 Task: In the  document Emma.docx Write the word in the shape with center alignment '<3'Change Page orientation to  'Landscape' Insert emoji in the beginning of quote: Thumbs Up
Action: Mouse moved to (439, 249)
Screenshot: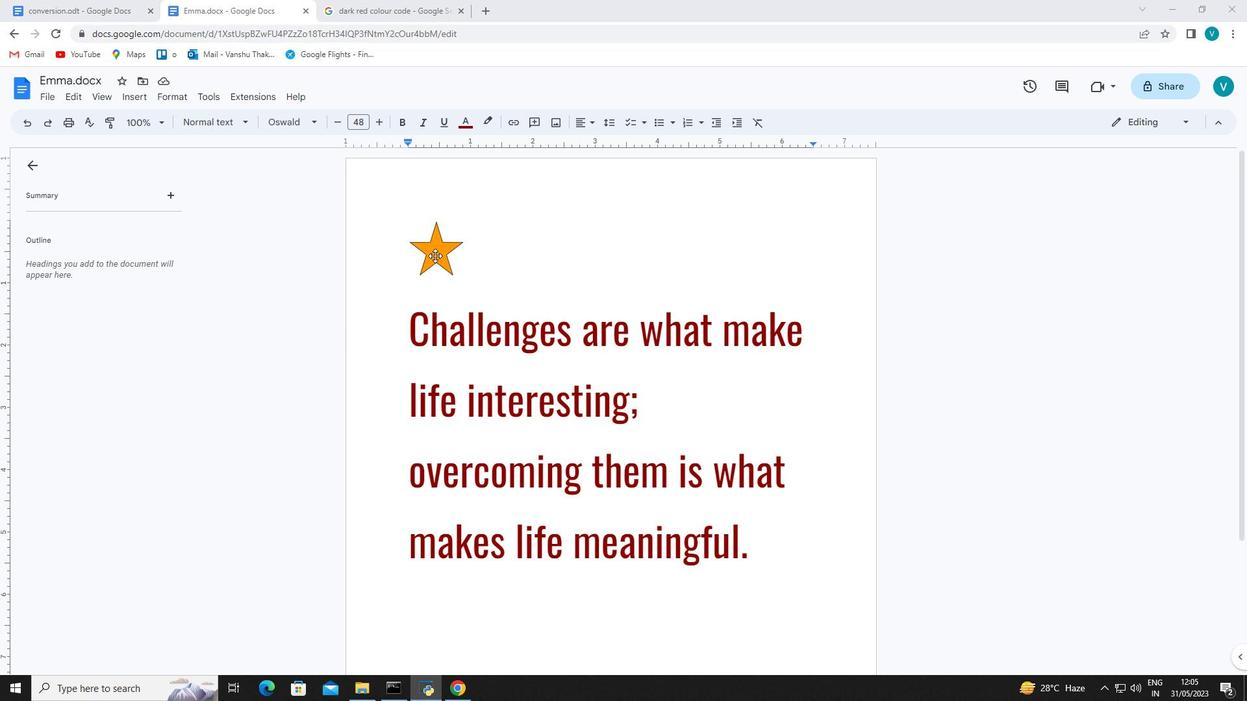
Action: Mouse pressed left at (439, 249)
Screenshot: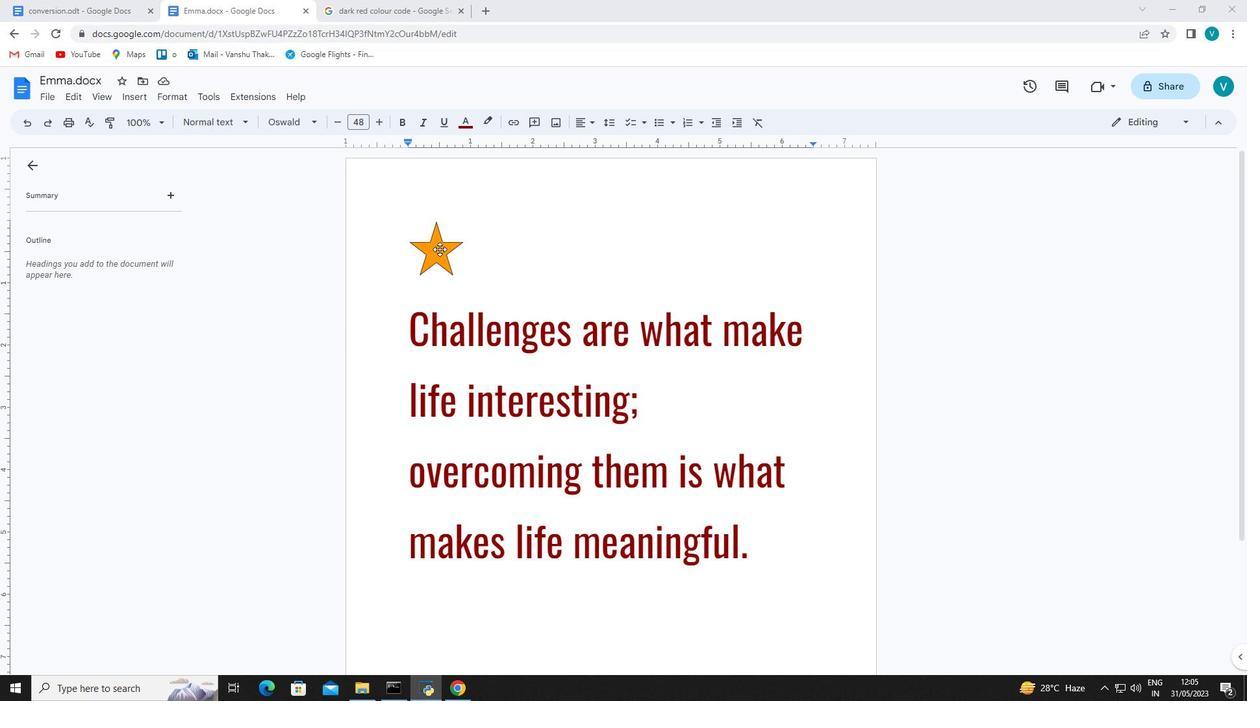 
Action: Mouse moved to (538, 120)
Screenshot: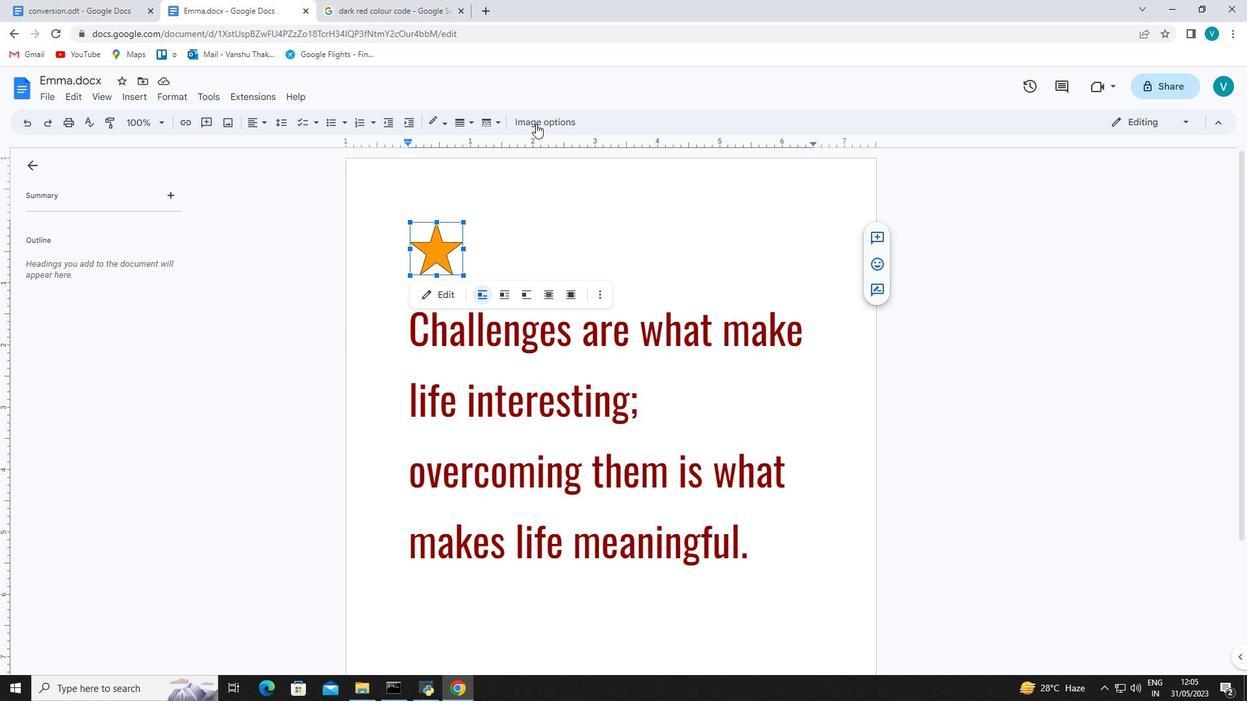 
Action: Mouse pressed left at (538, 120)
Screenshot: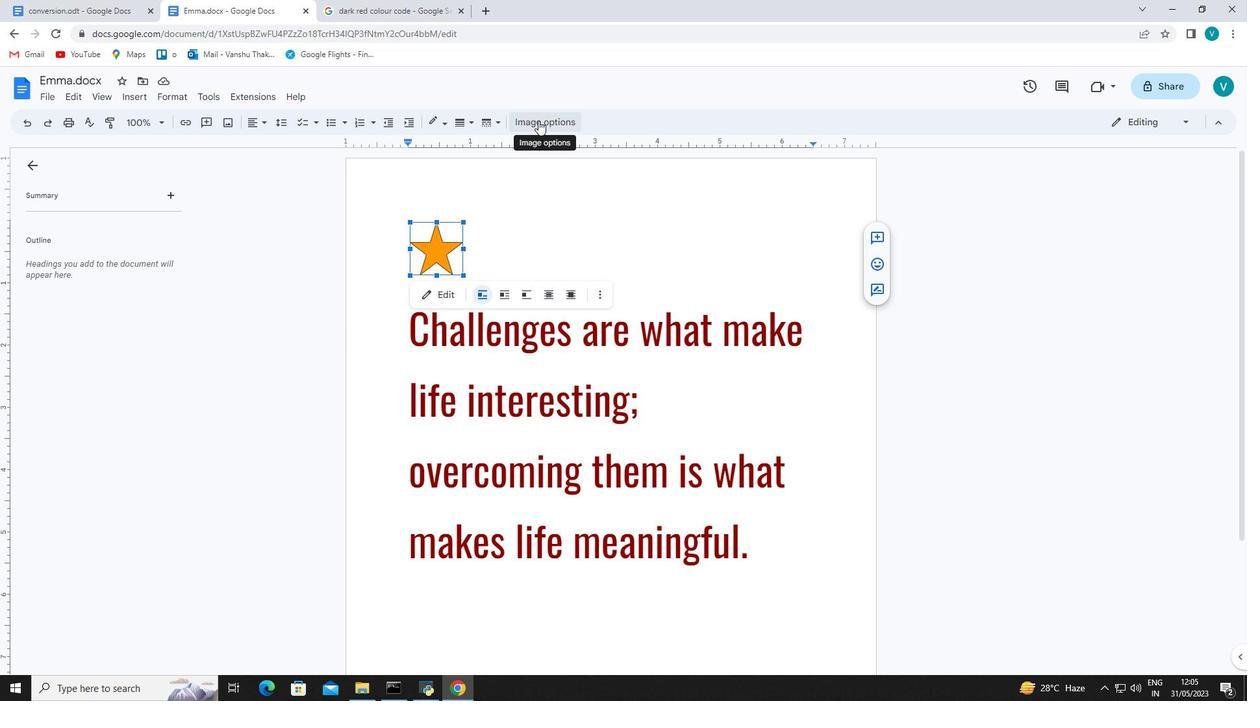 
Action: Mouse moved to (342, 293)
Screenshot: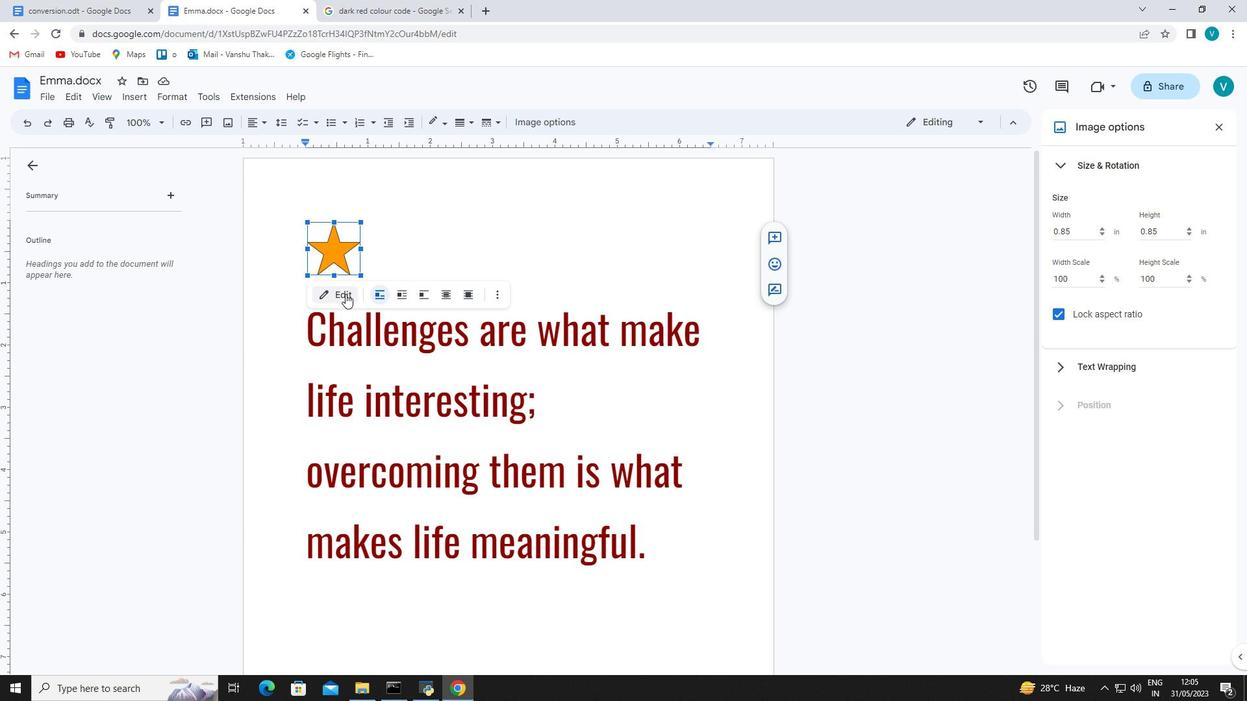 
Action: Mouse pressed left at (342, 293)
Screenshot: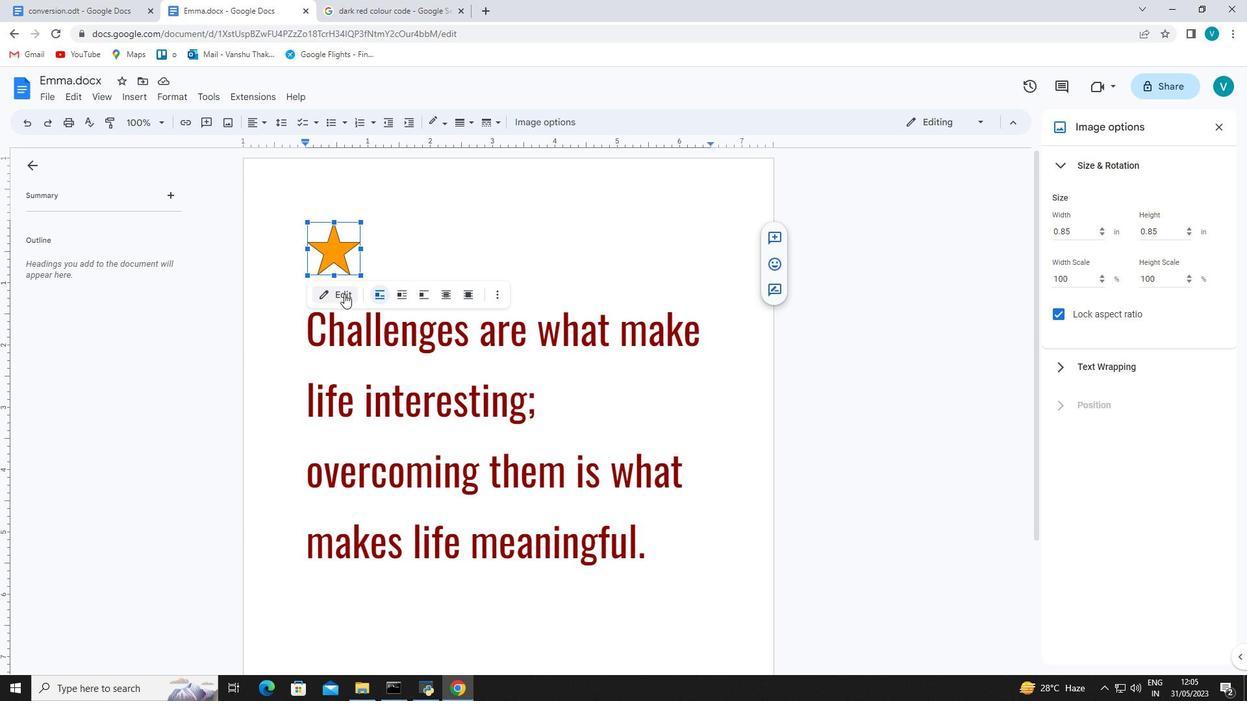 
Action: Mouse moved to (530, 151)
Screenshot: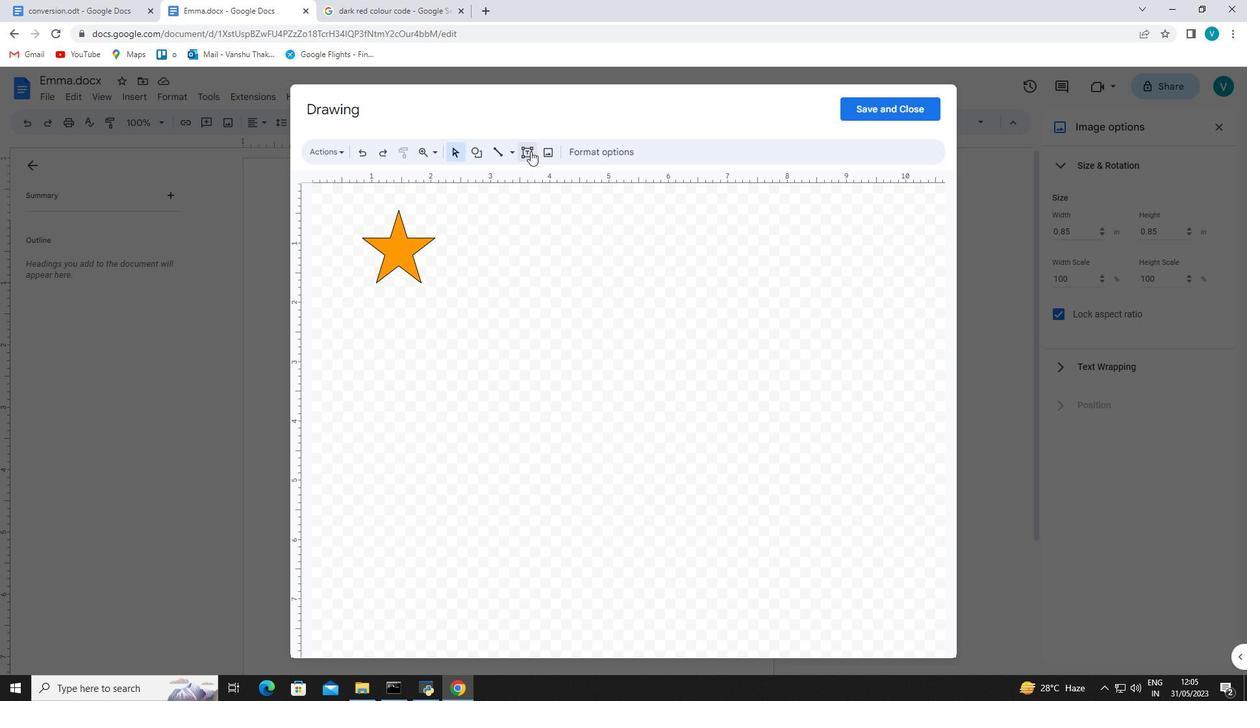 
Action: Mouse pressed left at (530, 151)
Screenshot: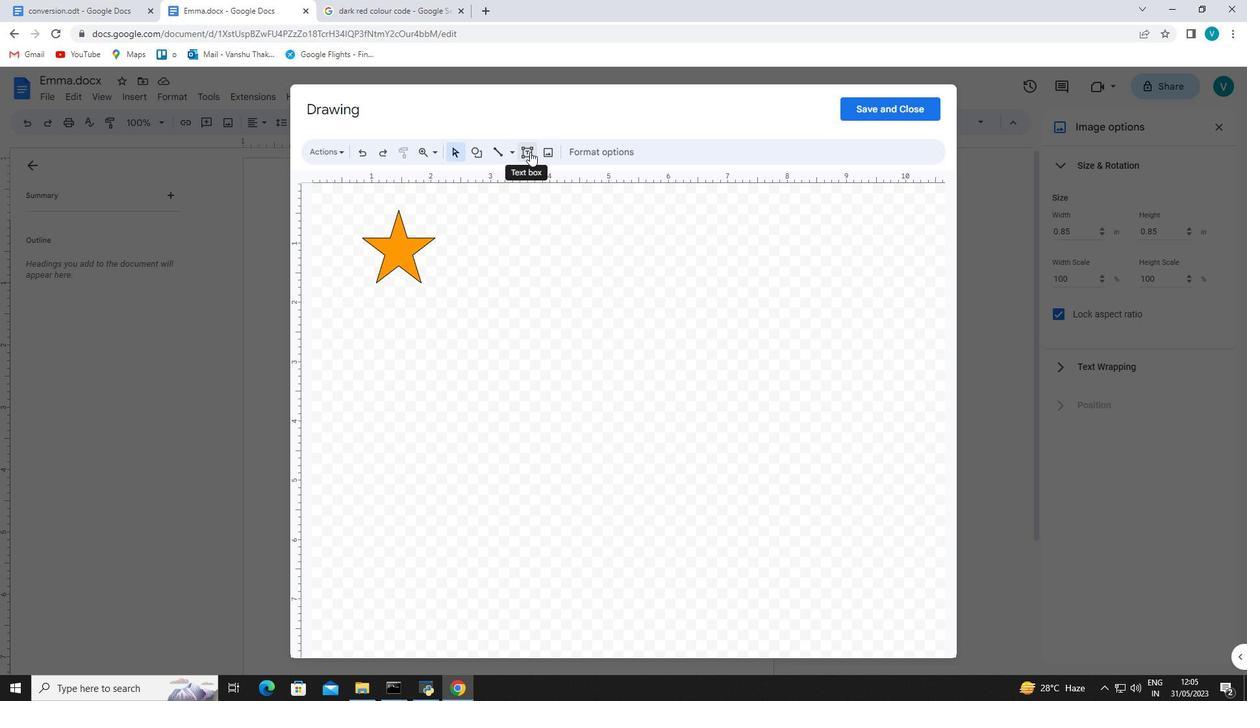 
Action: Mouse moved to (387, 246)
Screenshot: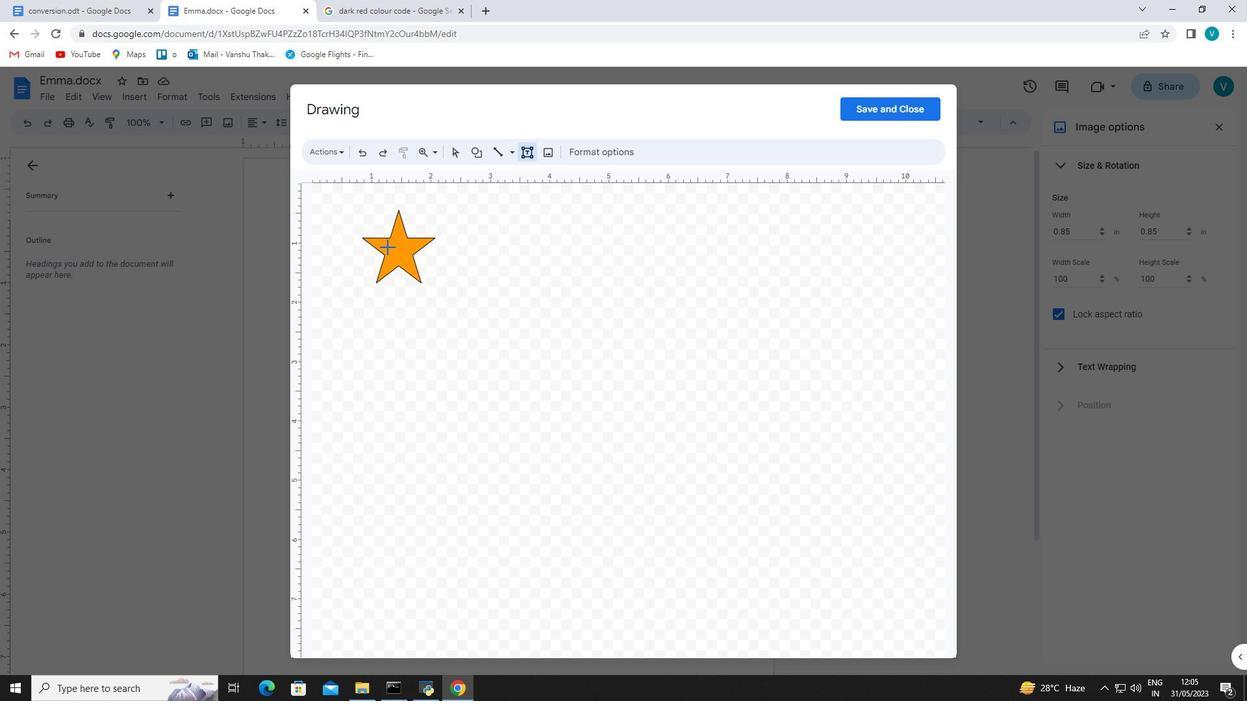
Action: Mouse pressed left at (387, 246)
Screenshot: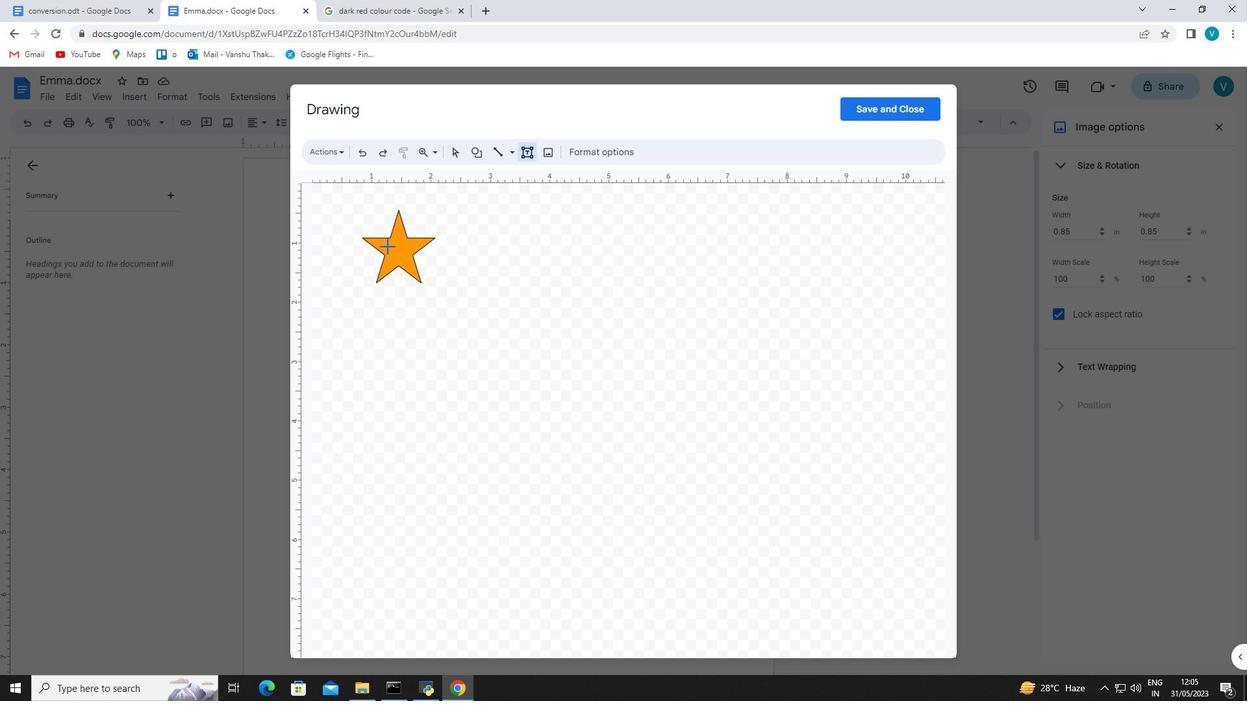 
Action: Mouse moved to (398, 254)
Screenshot: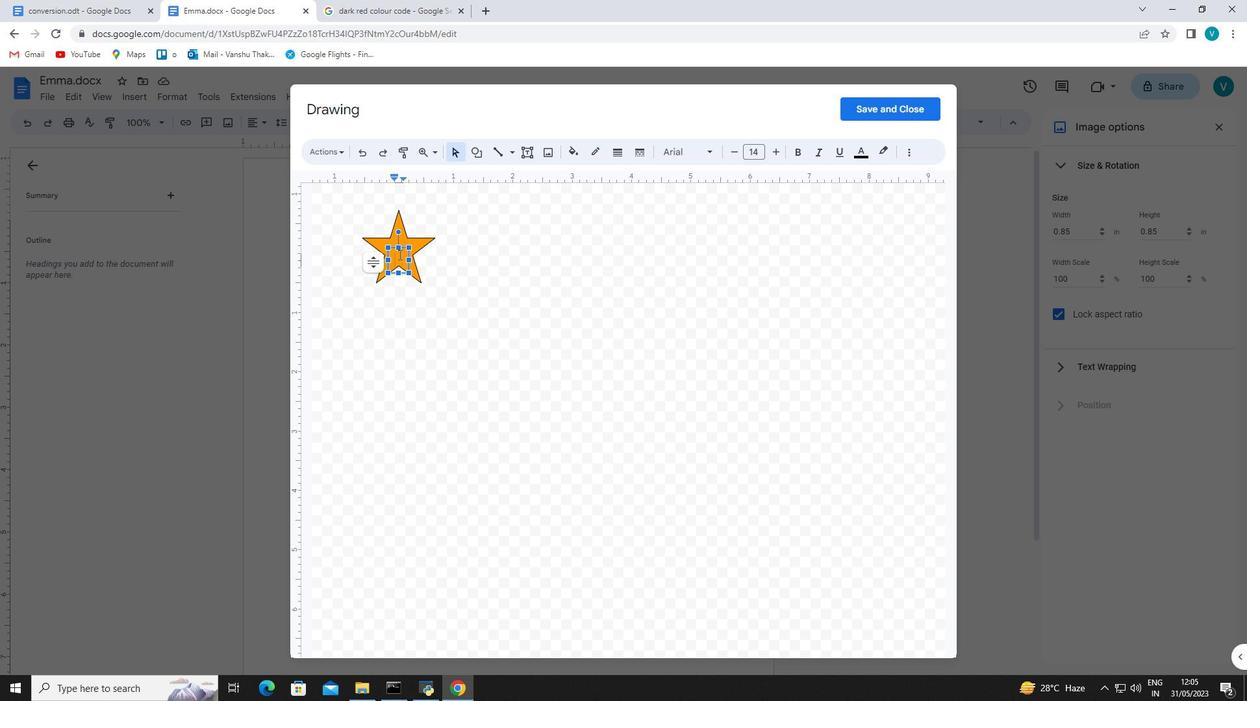 
Action: Key pressed ,<Key.backspace><Key.shift><3<Key.backspace>3
Screenshot: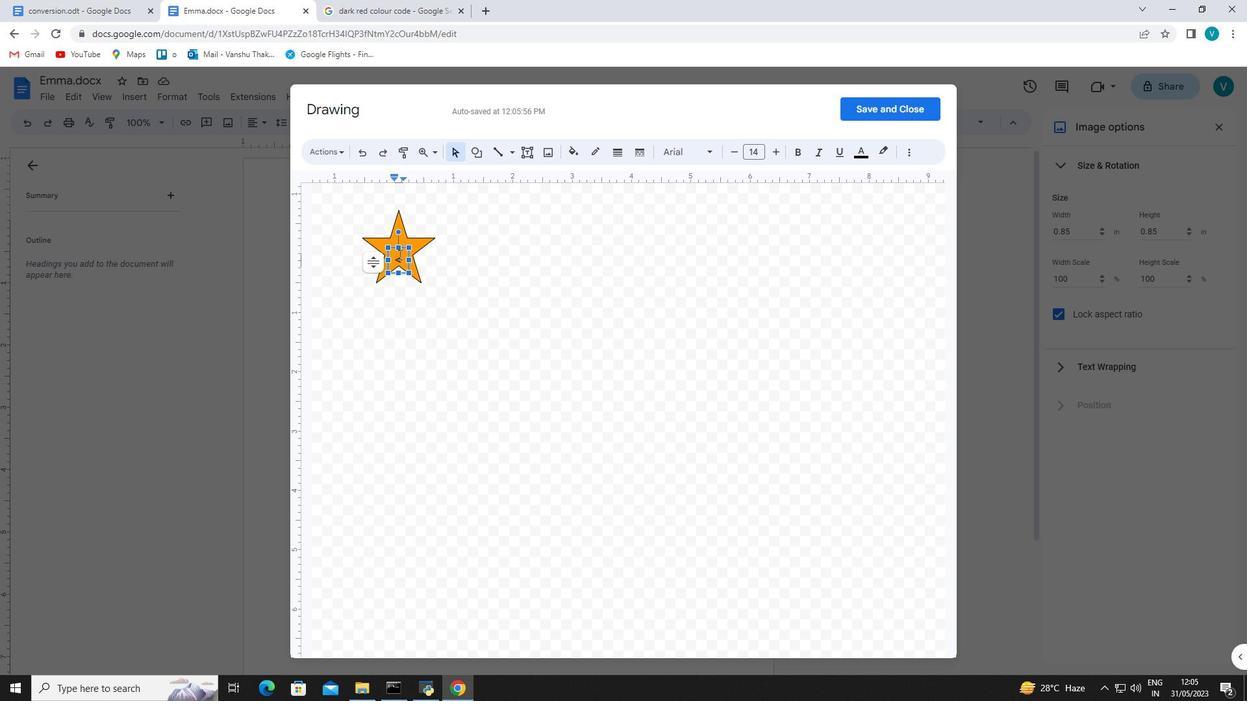 
Action: Mouse moved to (398, 288)
Screenshot: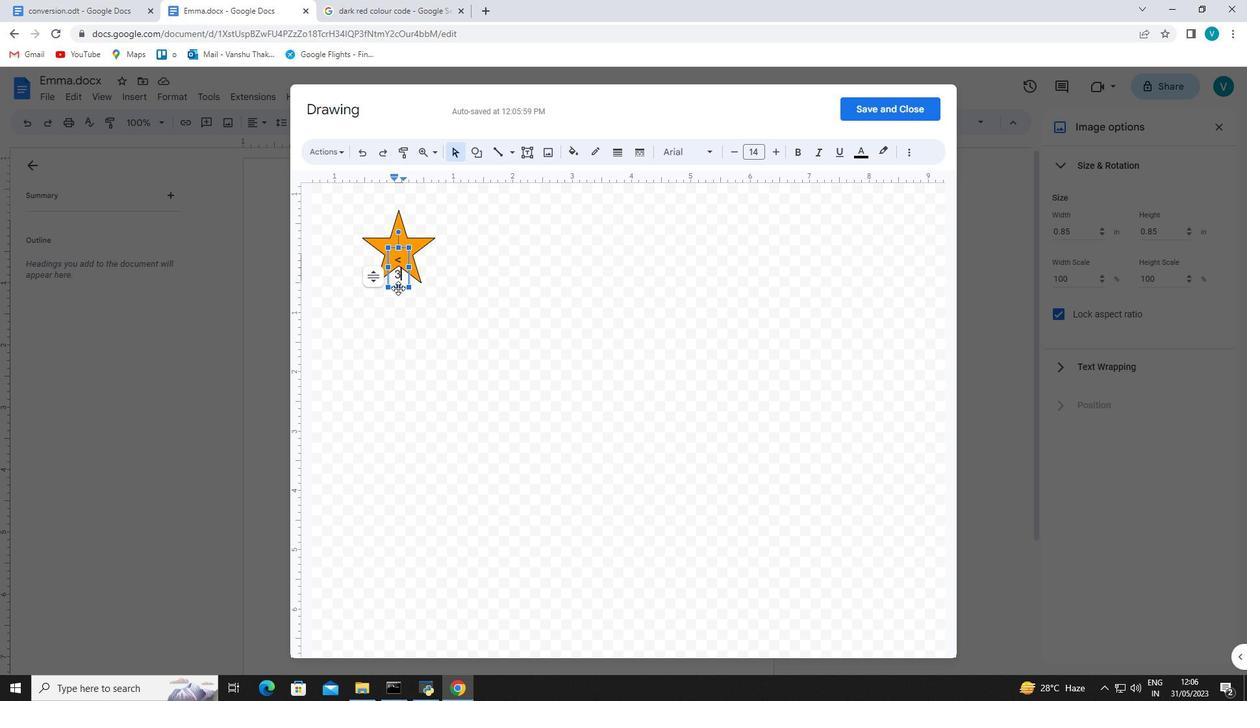 
Action: Mouse pressed left at (398, 288)
Screenshot: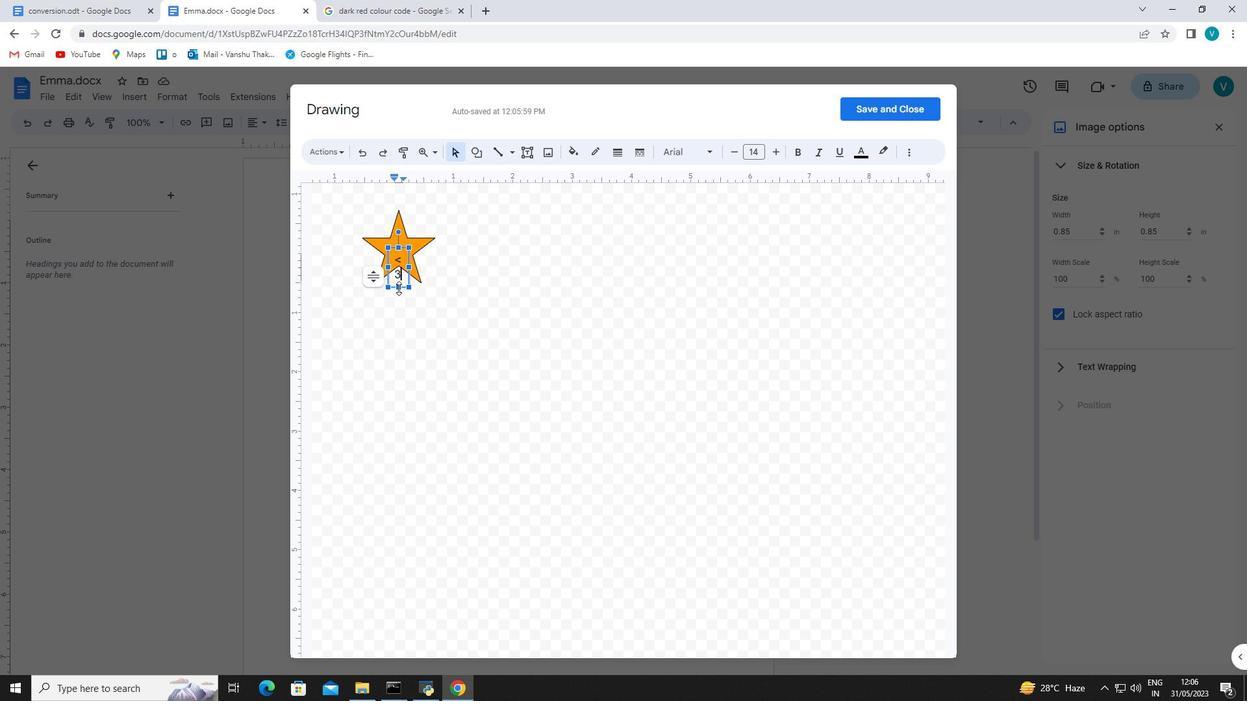 
Action: Mouse moved to (396, 287)
Screenshot: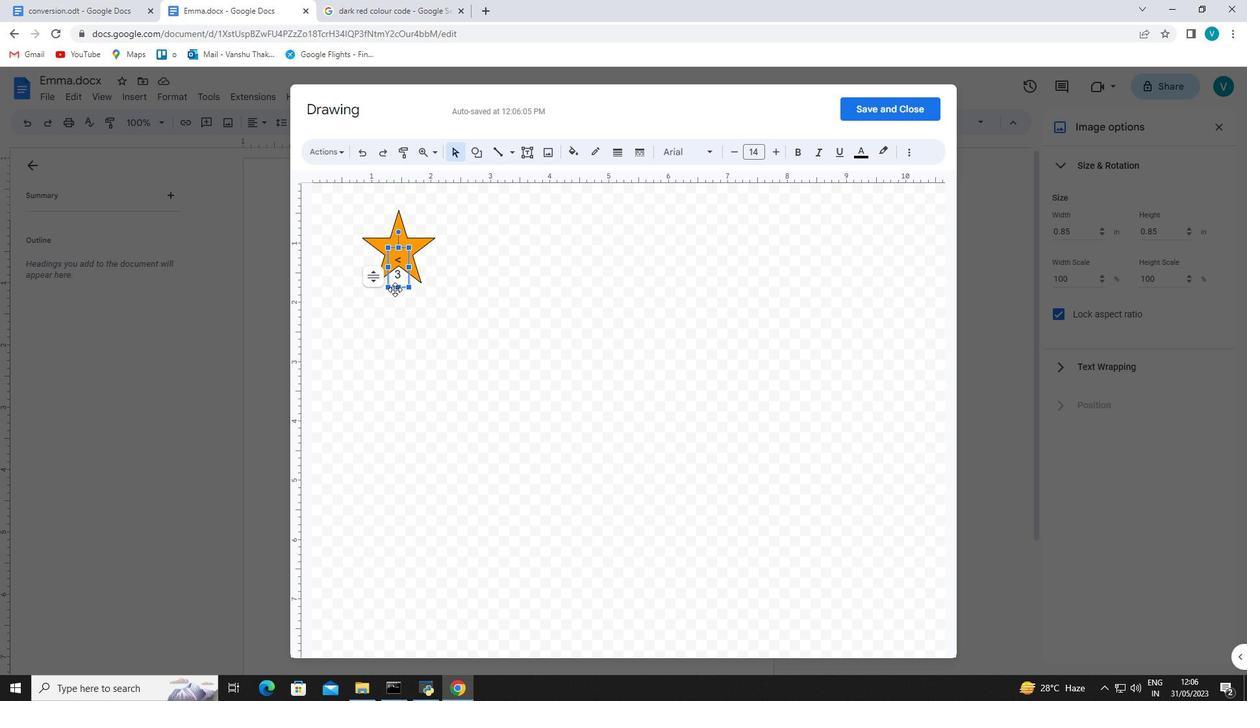 
Action: Mouse pressed left at (396, 287)
Screenshot: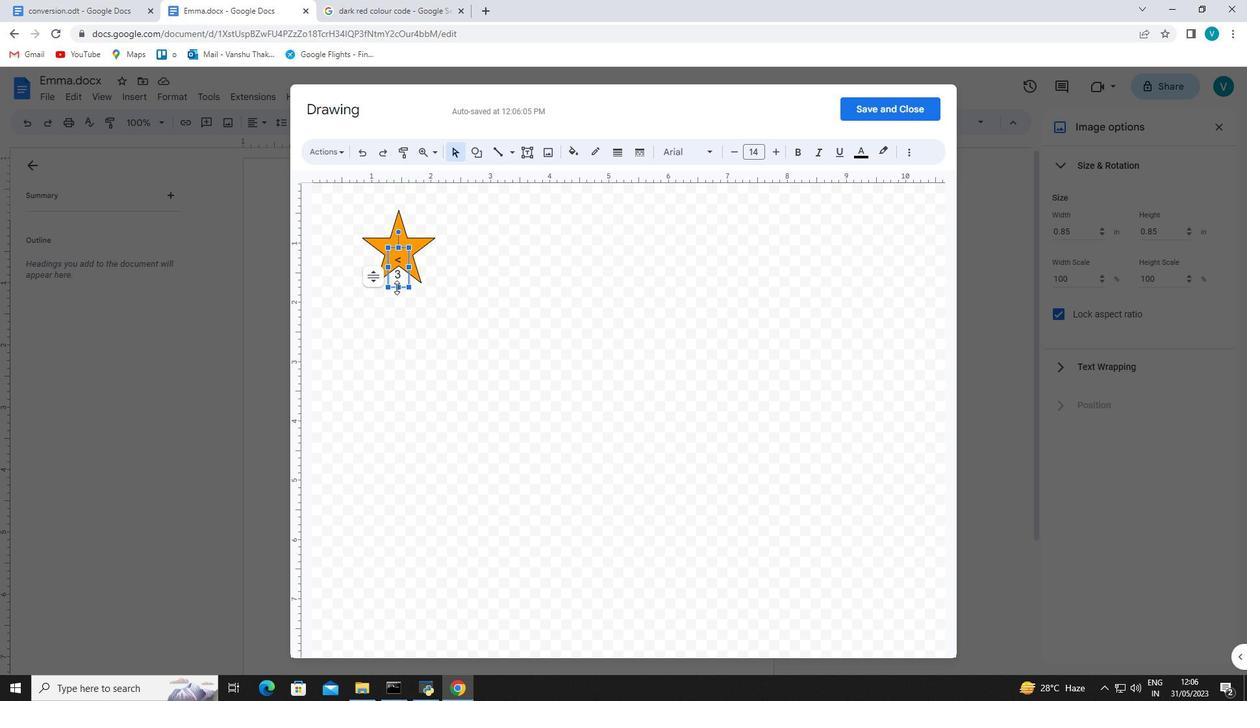 
Action: Mouse moved to (407, 287)
Screenshot: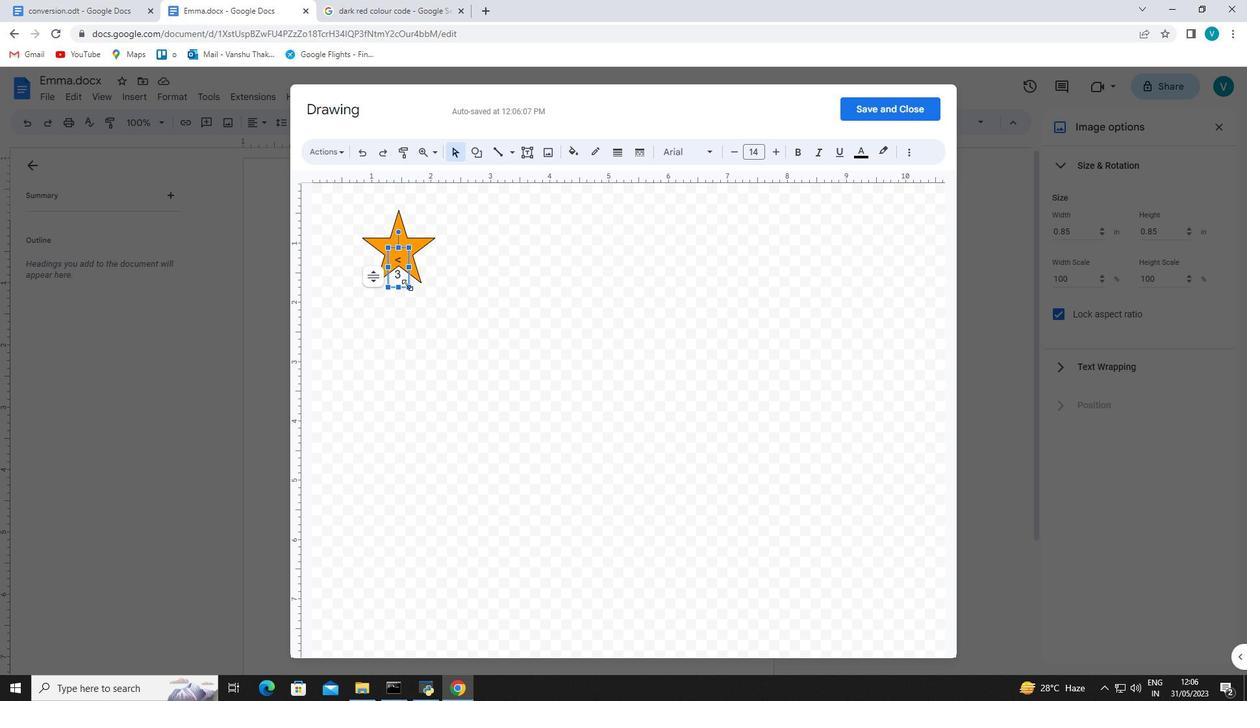 
Action: Mouse pressed left at (407, 287)
Screenshot: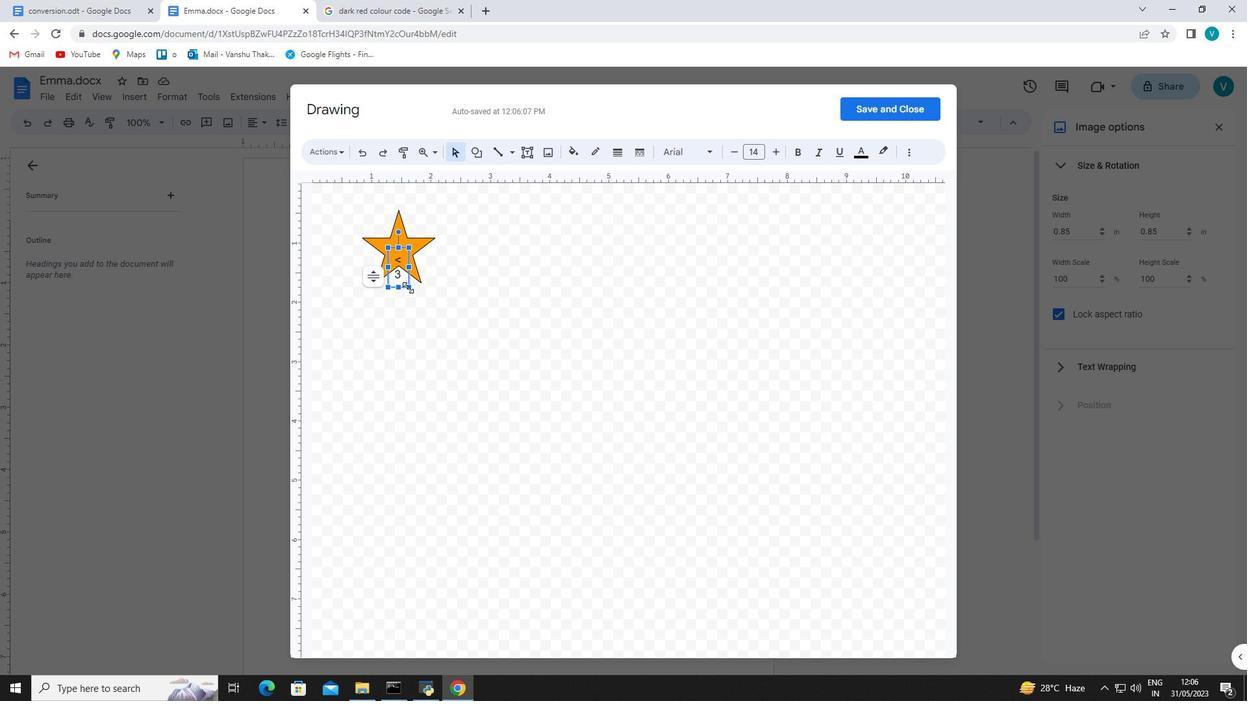
Action: Mouse moved to (394, 273)
Screenshot: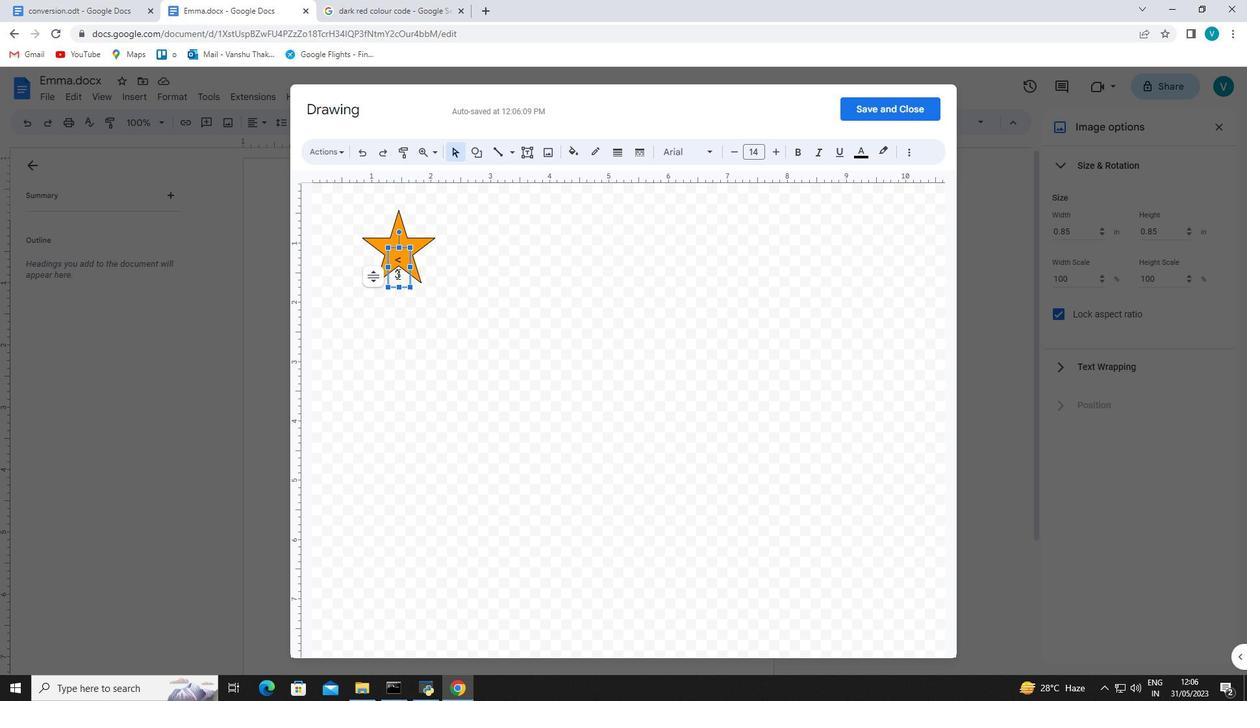 
Action: Mouse pressed left at (394, 273)
Screenshot: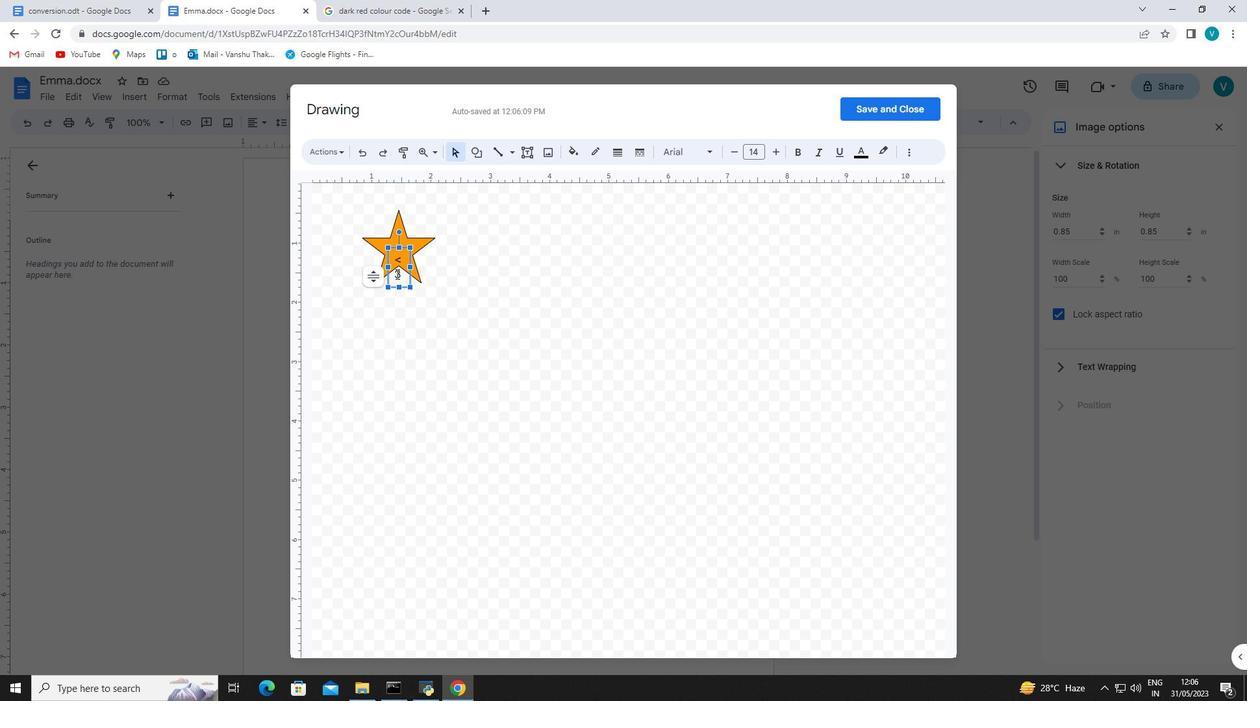 
Action: Mouse moved to (409, 266)
Screenshot: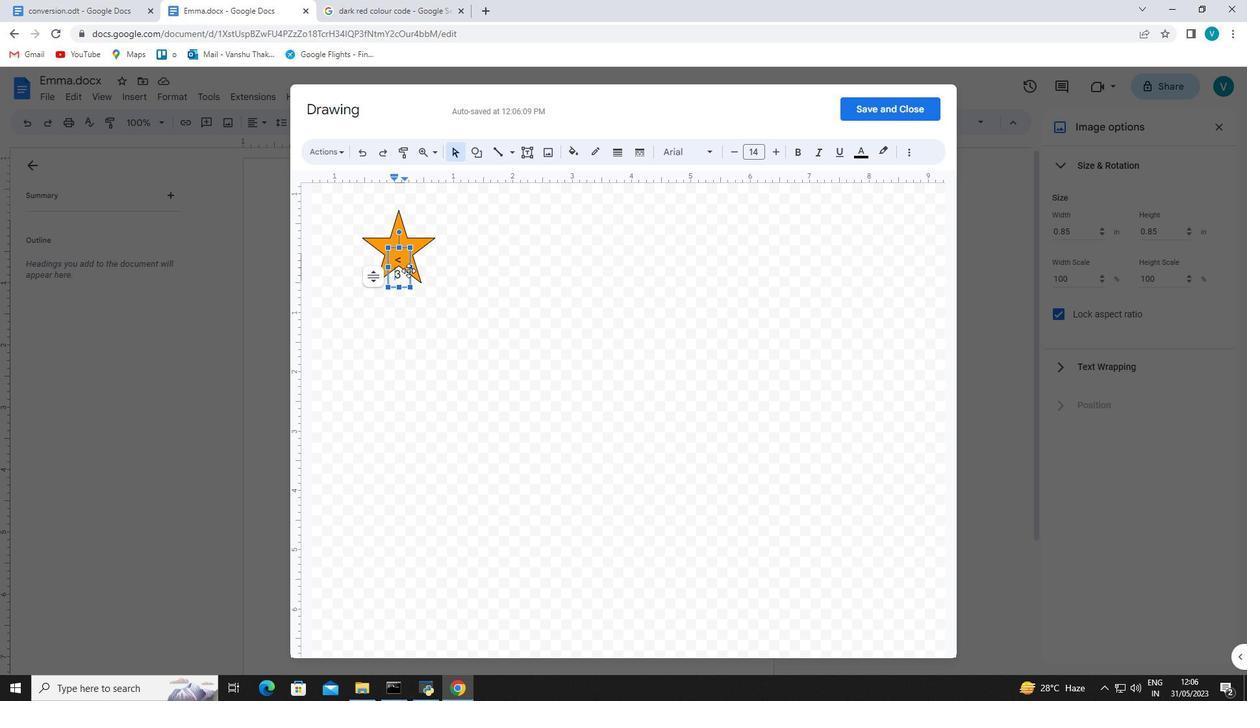 
Action: Mouse pressed left at (409, 266)
Screenshot: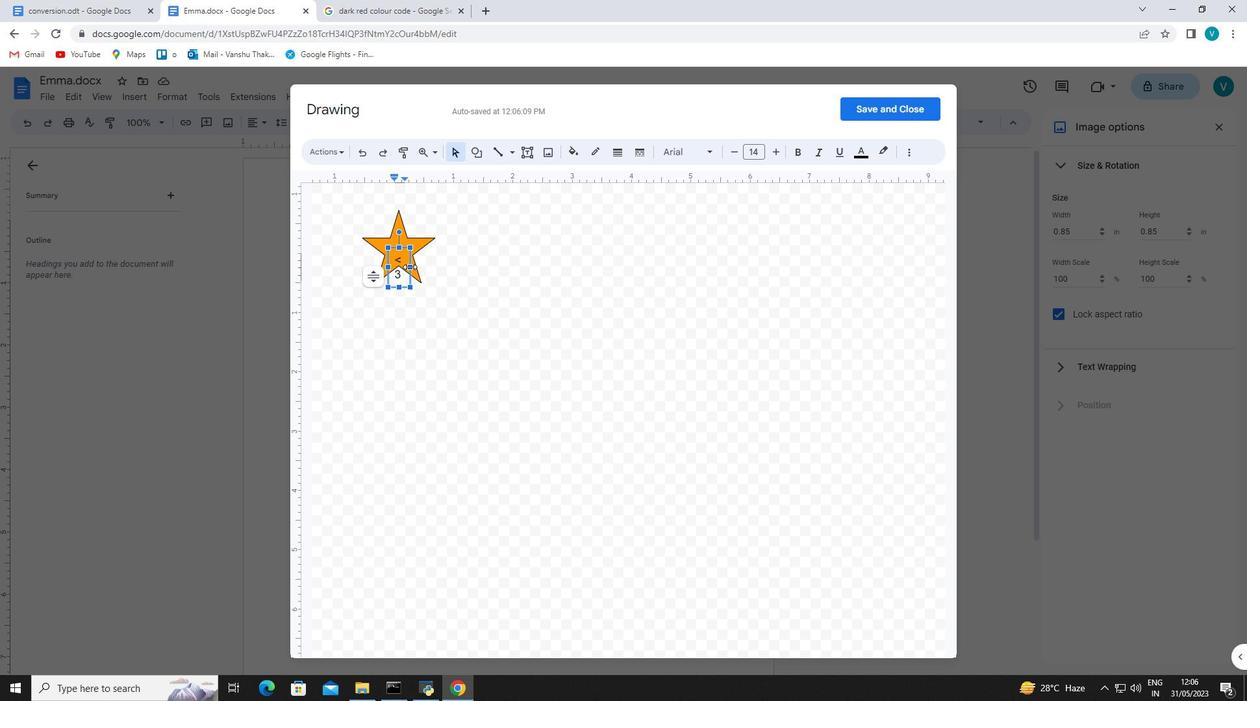 
Action: Mouse moved to (389, 260)
Screenshot: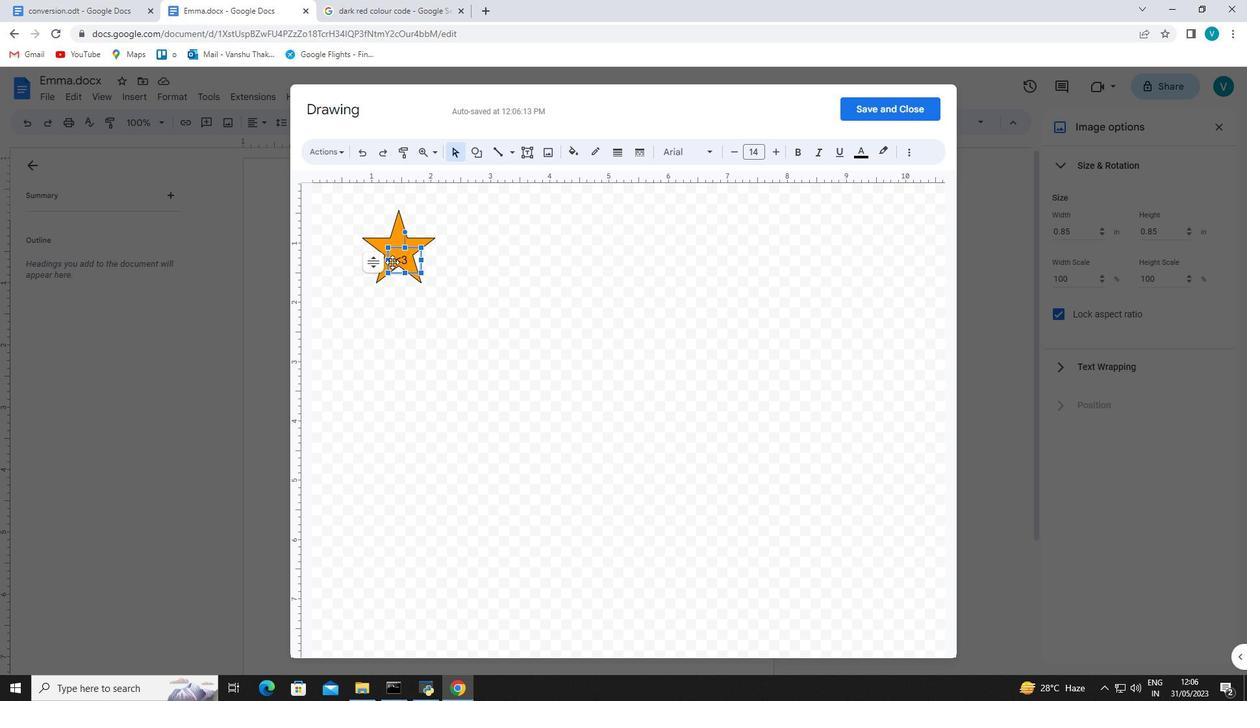 
Action: Mouse pressed left at (389, 260)
Screenshot: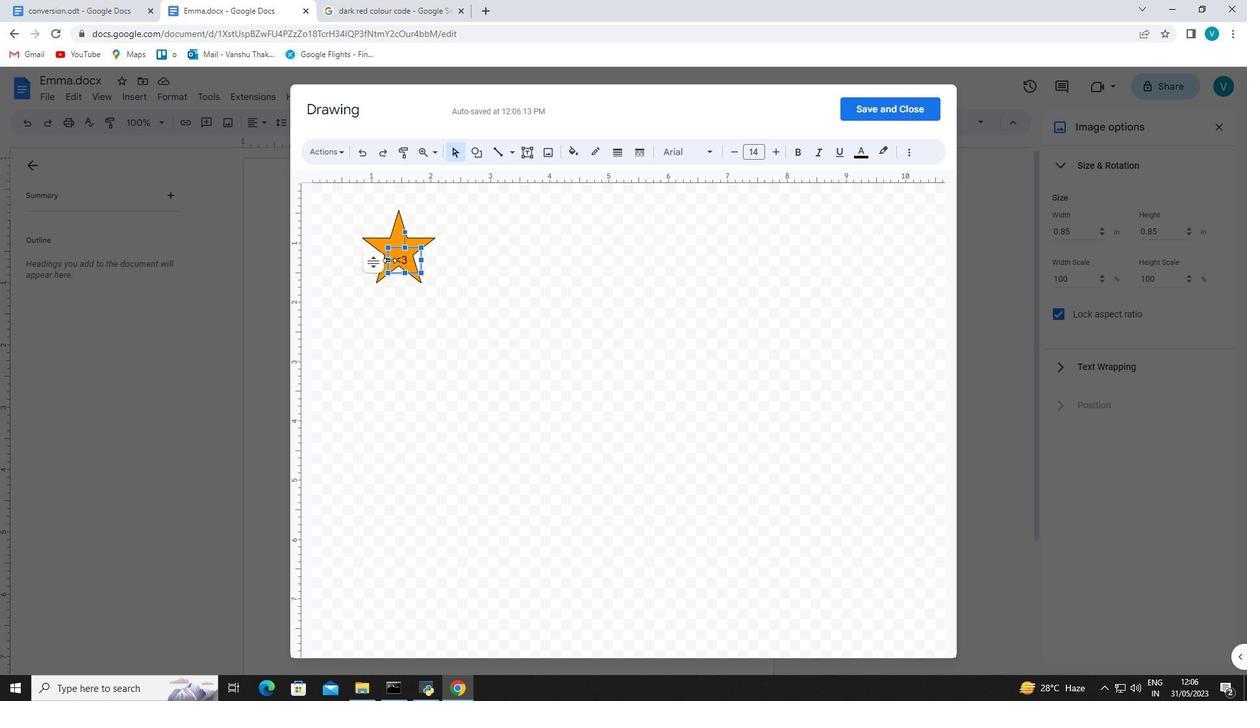 
Action: Mouse moved to (402, 296)
Screenshot: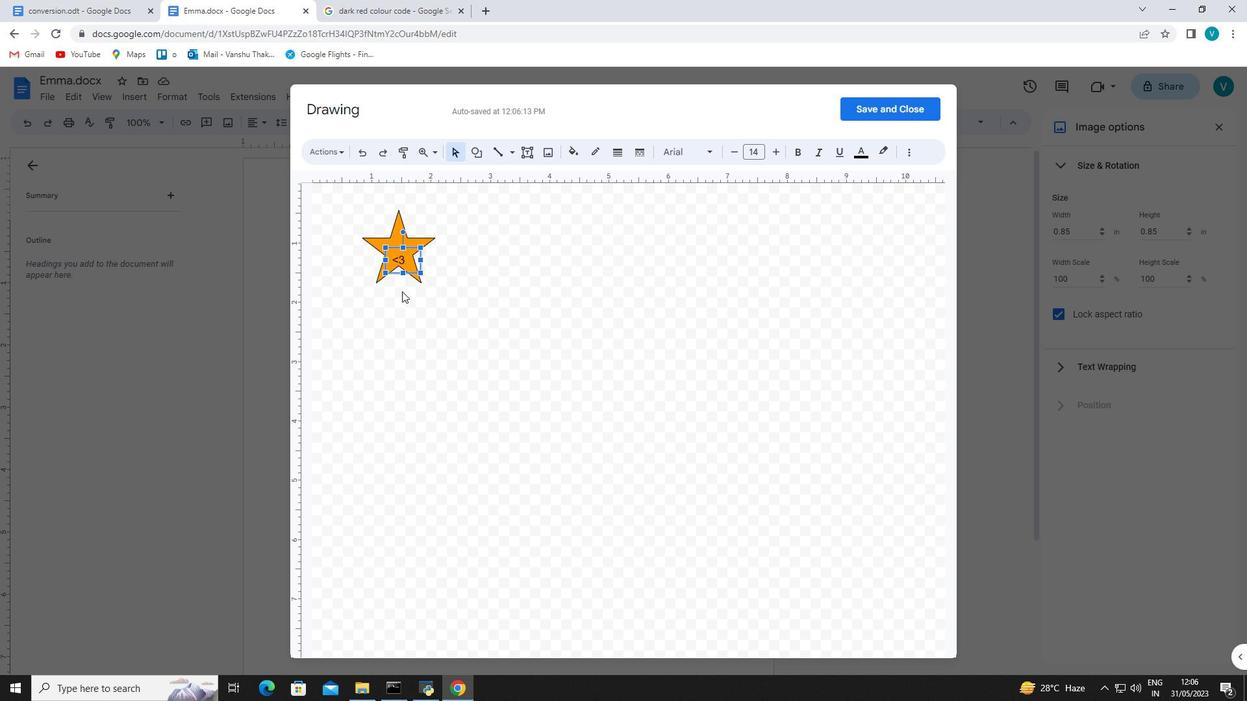 
Action: Mouse pressed left at (402, 296)
Screenshot: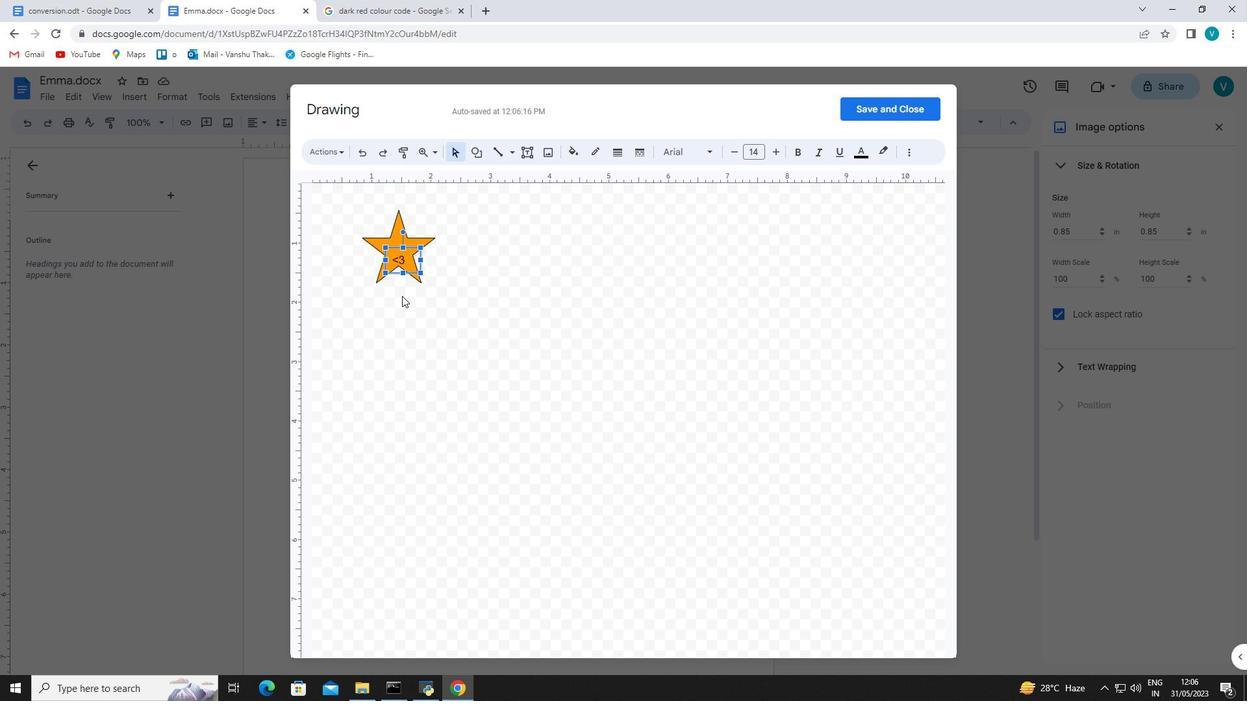 
Action: Mouse moved to (857, 105)
Screenshot: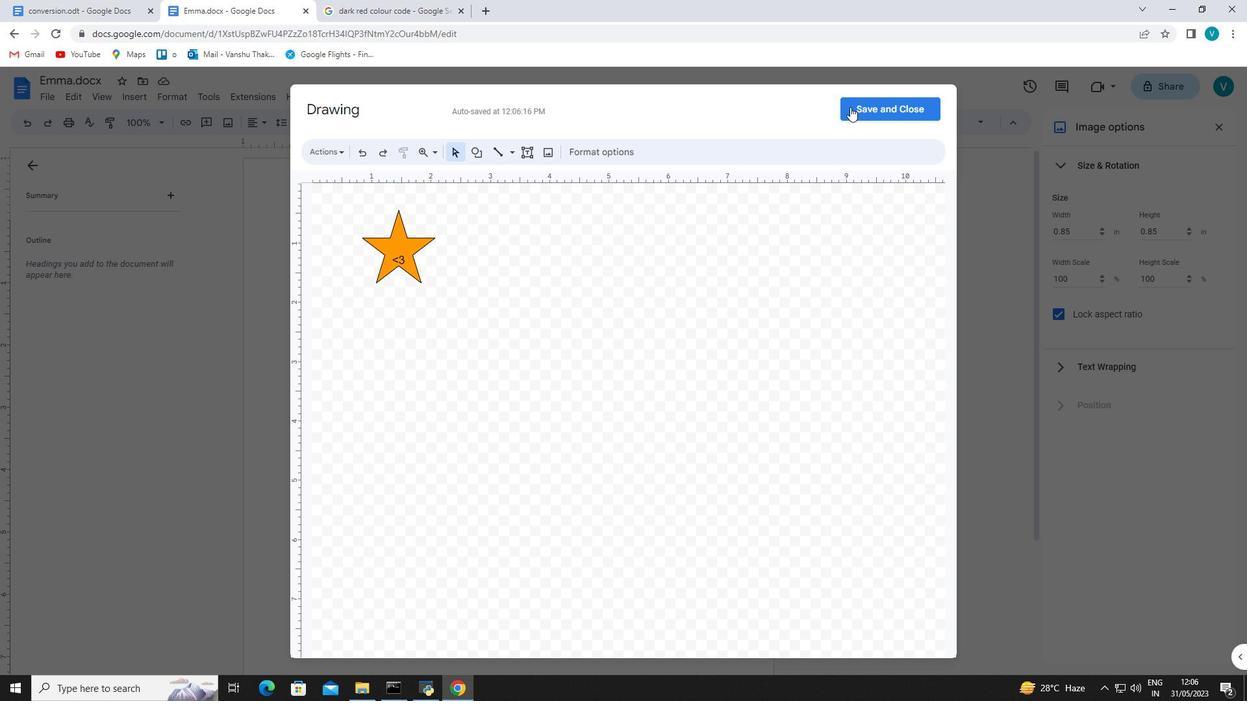 
Action: Mouse pressed left at (857, 105)
Screenshot: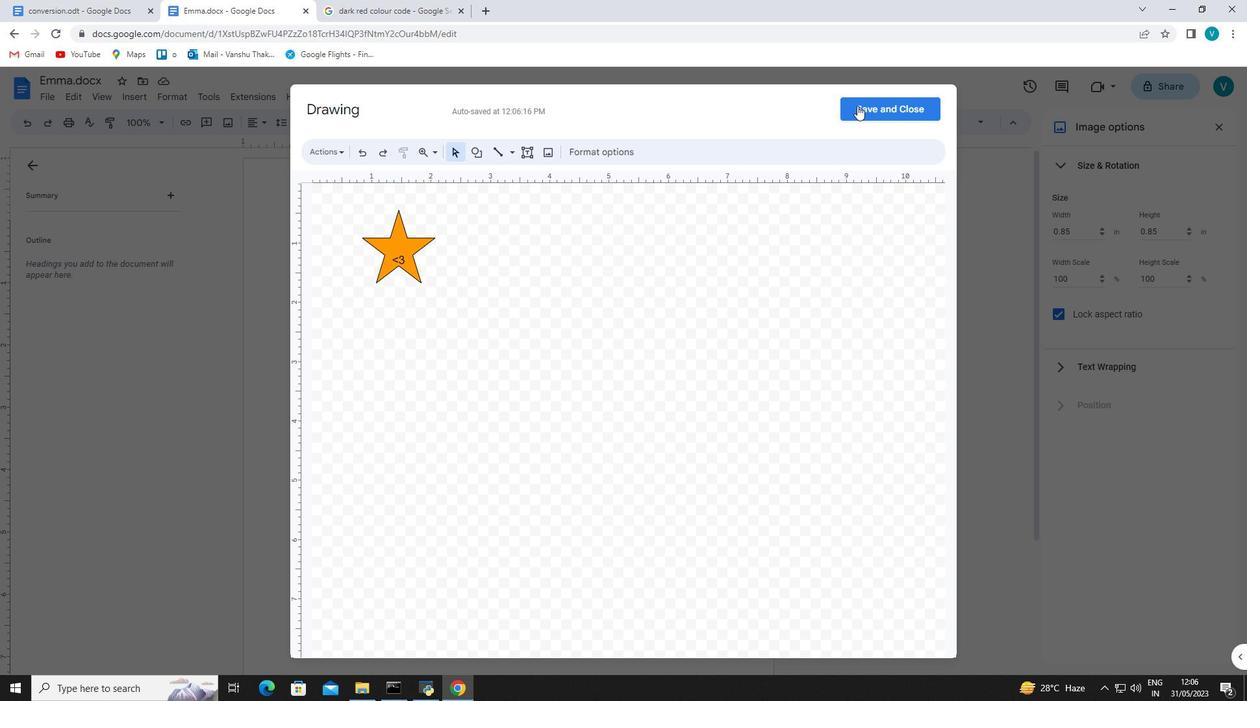 
Action: Mouse moved to (625, 232)
Screenshot: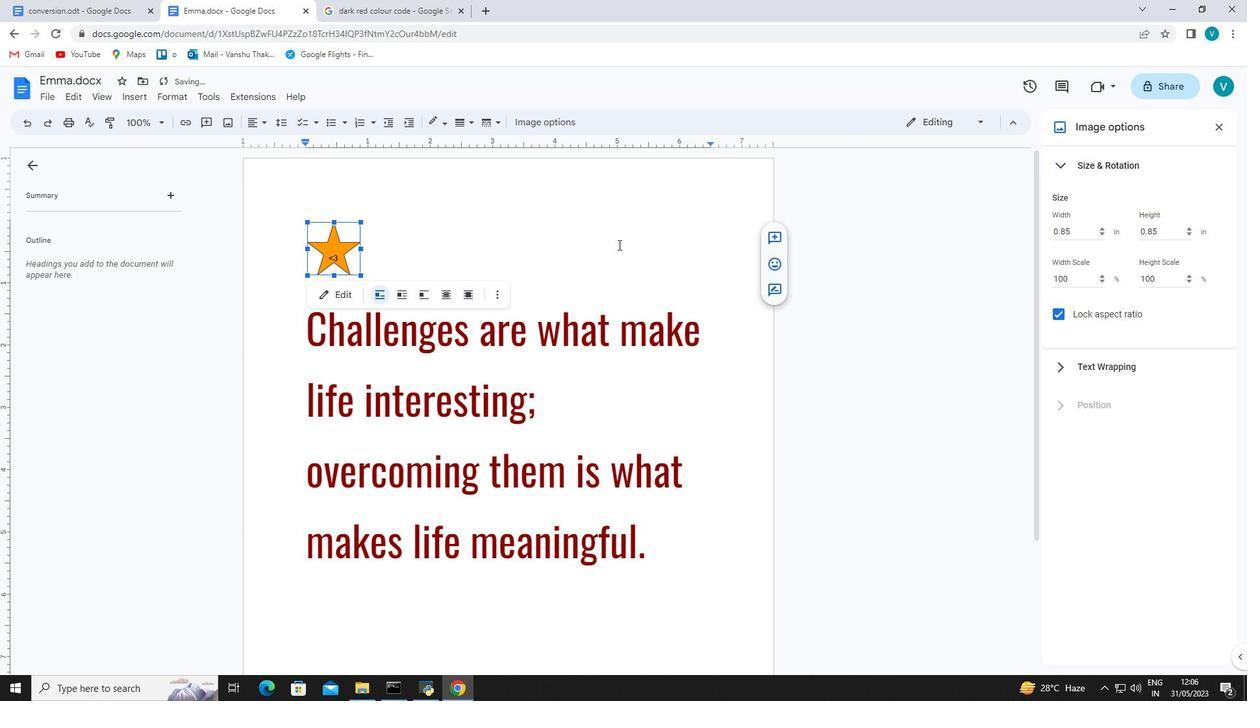 
Action: Mouse pressed left at (625, 232)
Screenshot: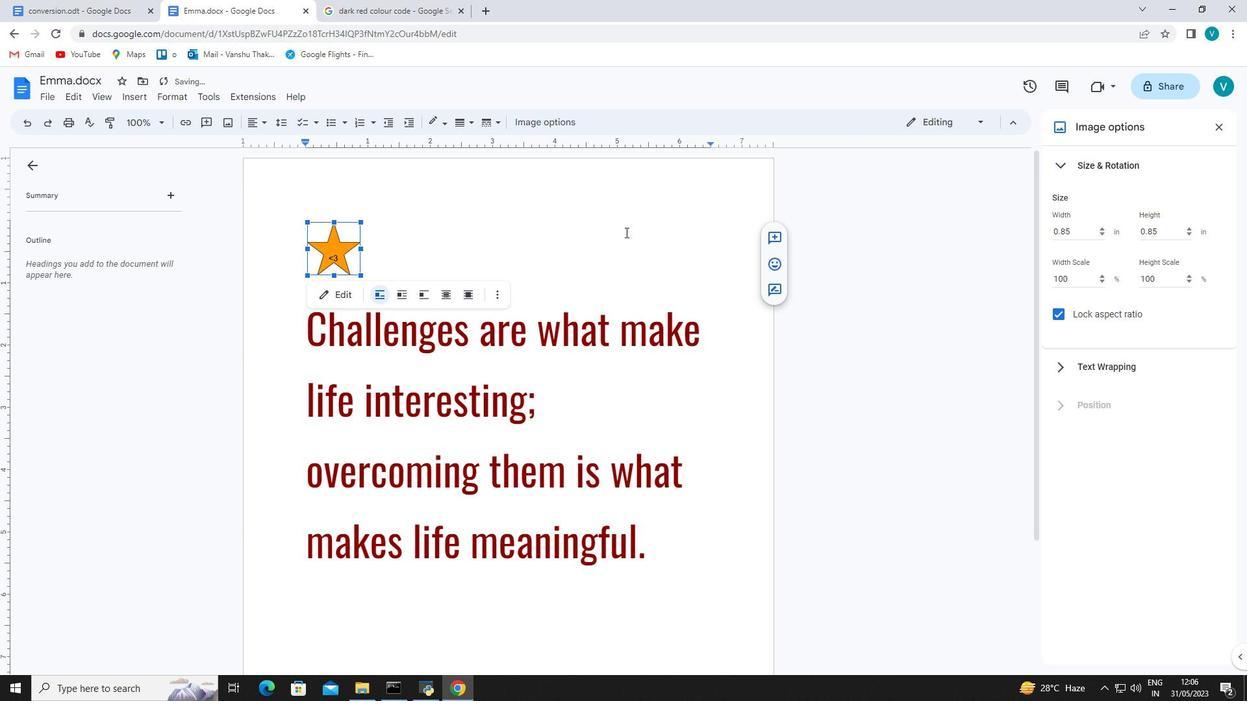
Action: Mouse moved to (55, 98)
Screenshot: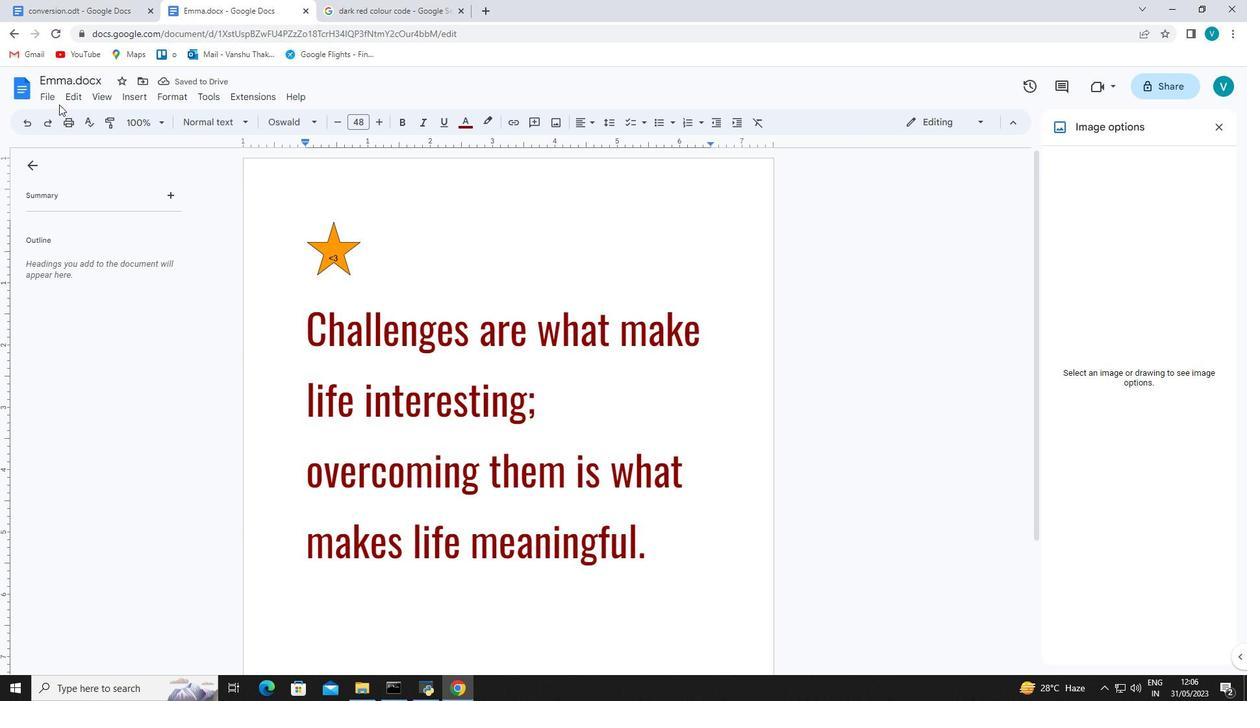 
Action: Mouse pressed left at (55, 98)
Screenshot: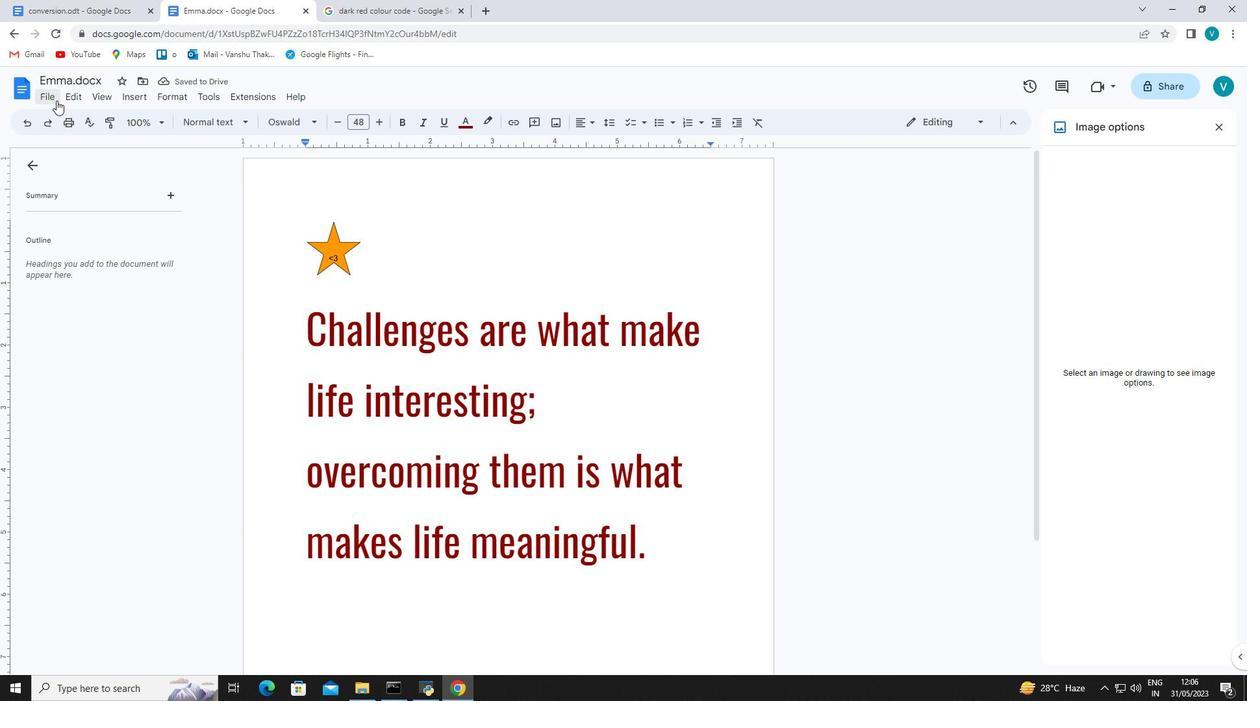 
Action: Mouse moved to (104, 444)
Screenshot: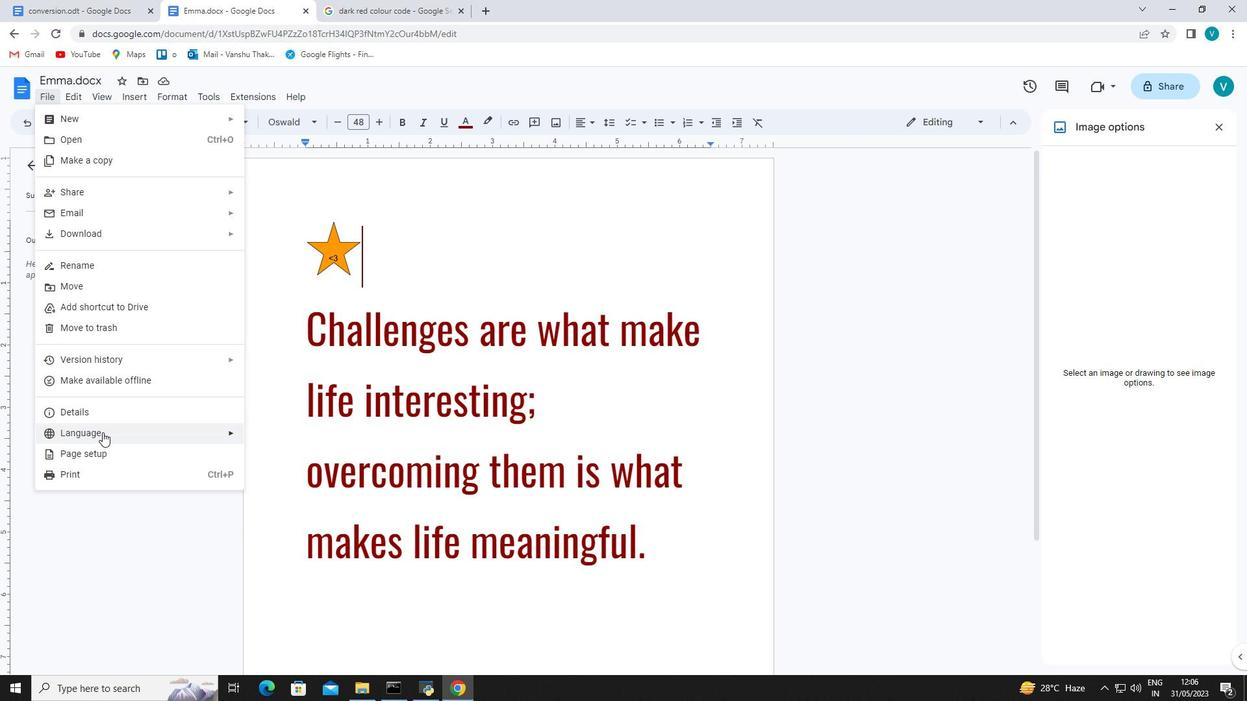 
Action: Mouse pressed left at (104, 444)
Screenshot: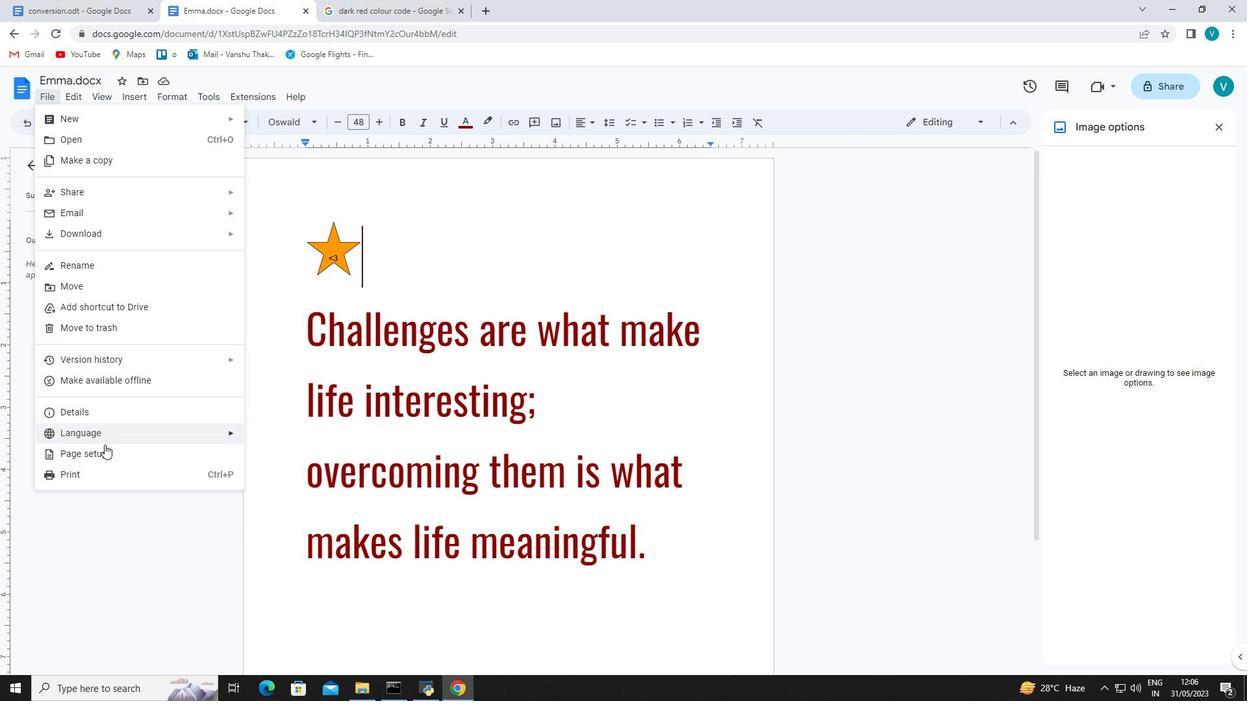 
Action: Mouse moved to (572, 350)
Screenshot: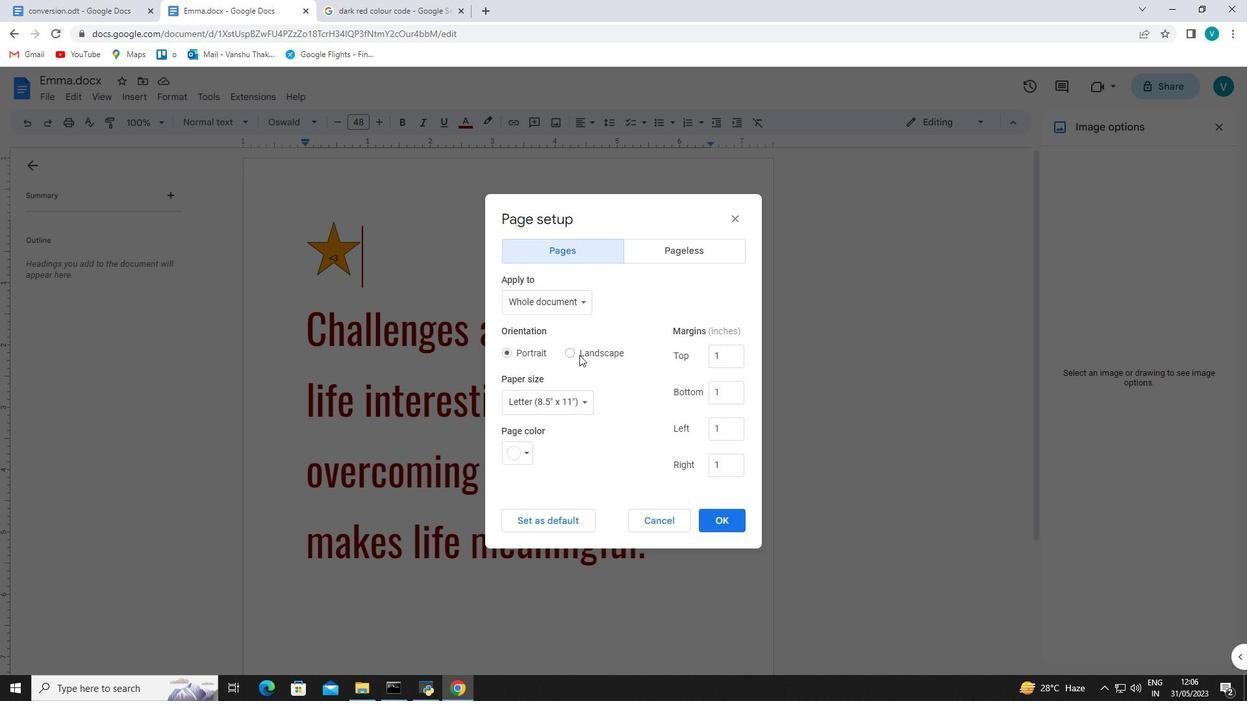 
Action: Mouse pressed left at (572, 350)
Screenshot: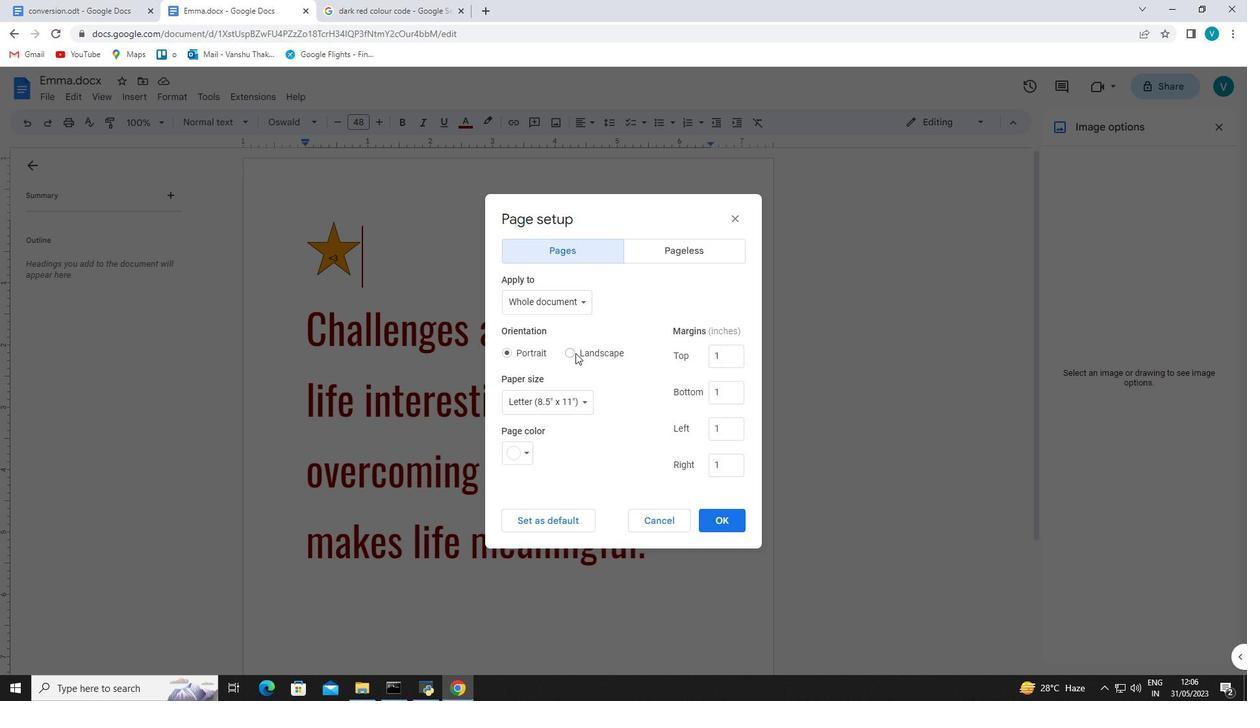 
Action: Mouse moved to (707, 520)
Screenshot: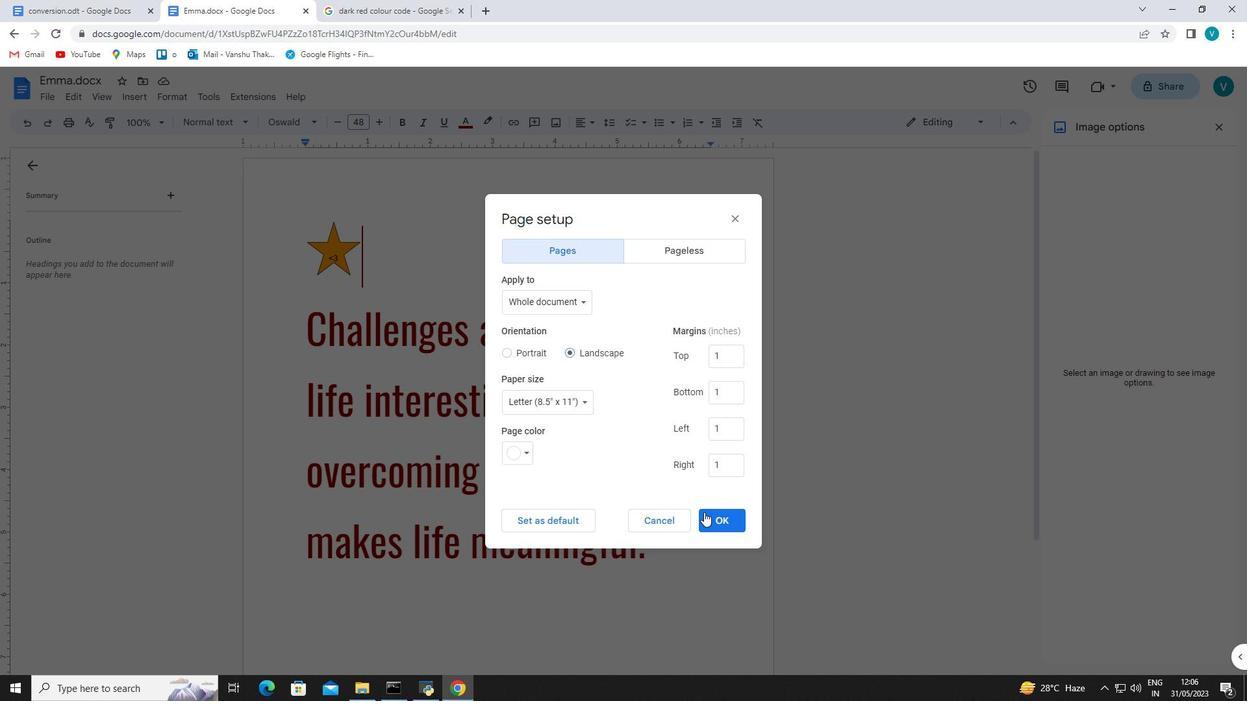 
Action: Mouse pressed left at (707, 520)
Screenshot: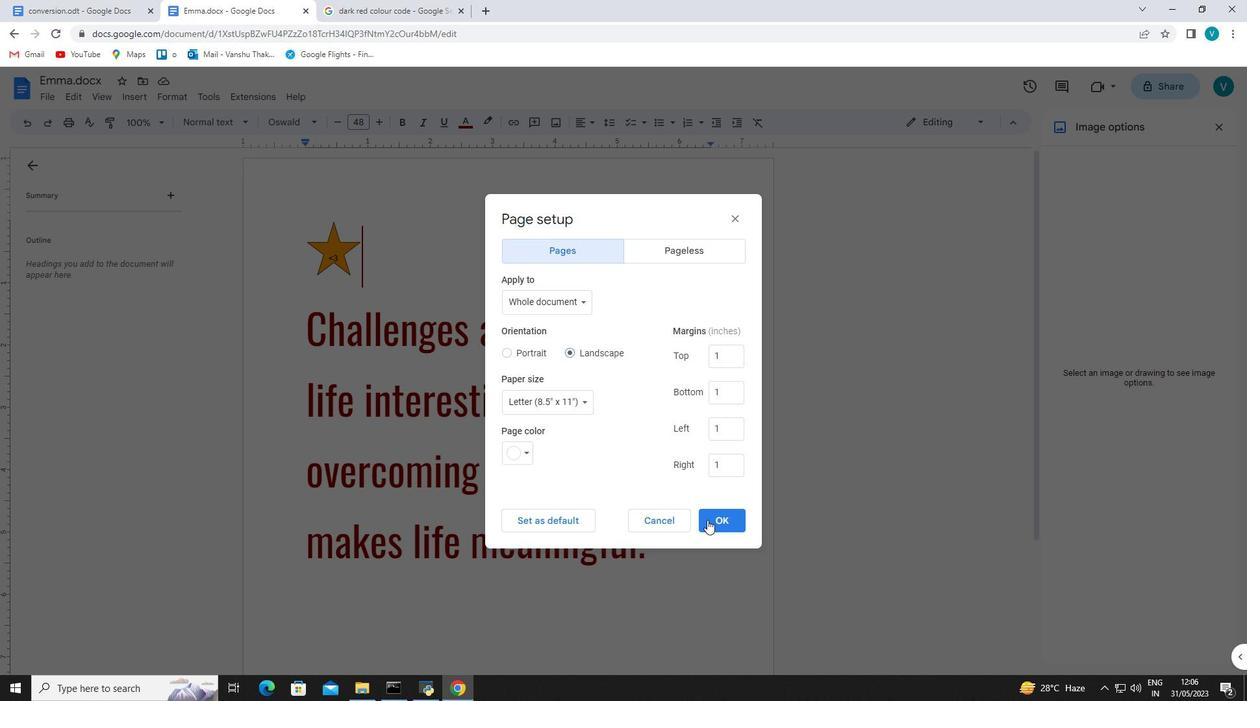
Action: Mouse moved to (303, 302)
Screenshot: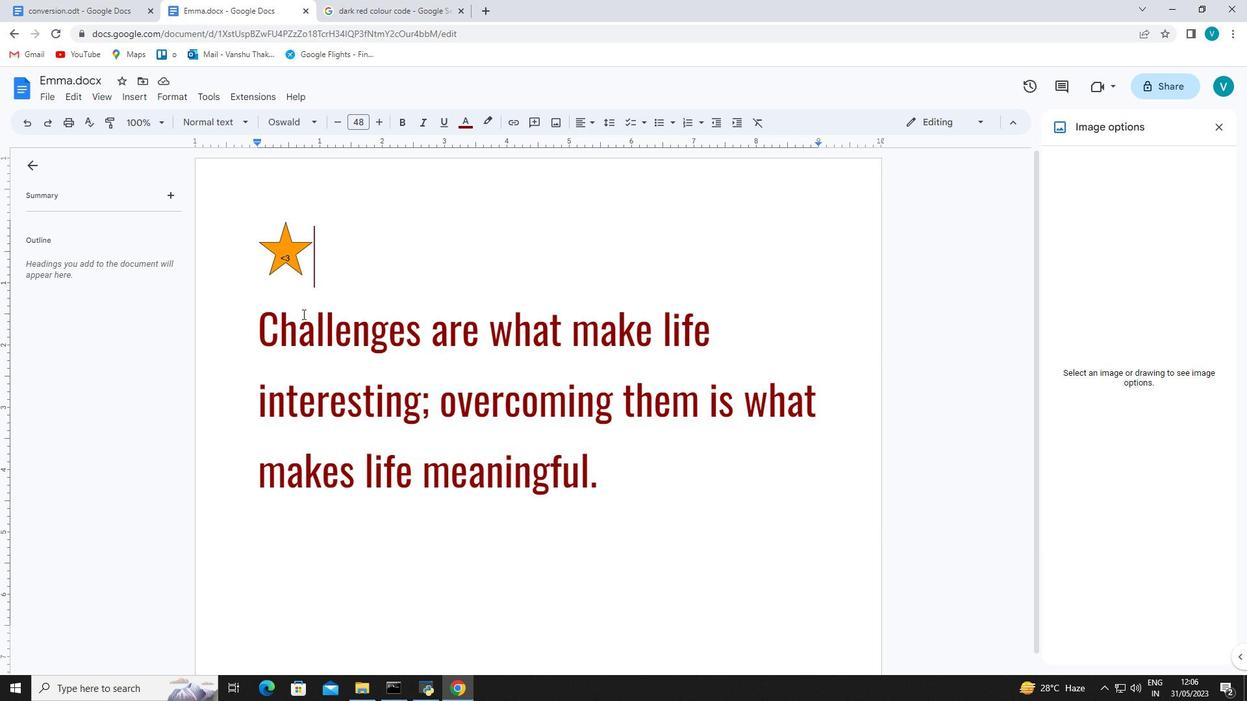 
Action: Key pressed <Key.space>
Screenshot: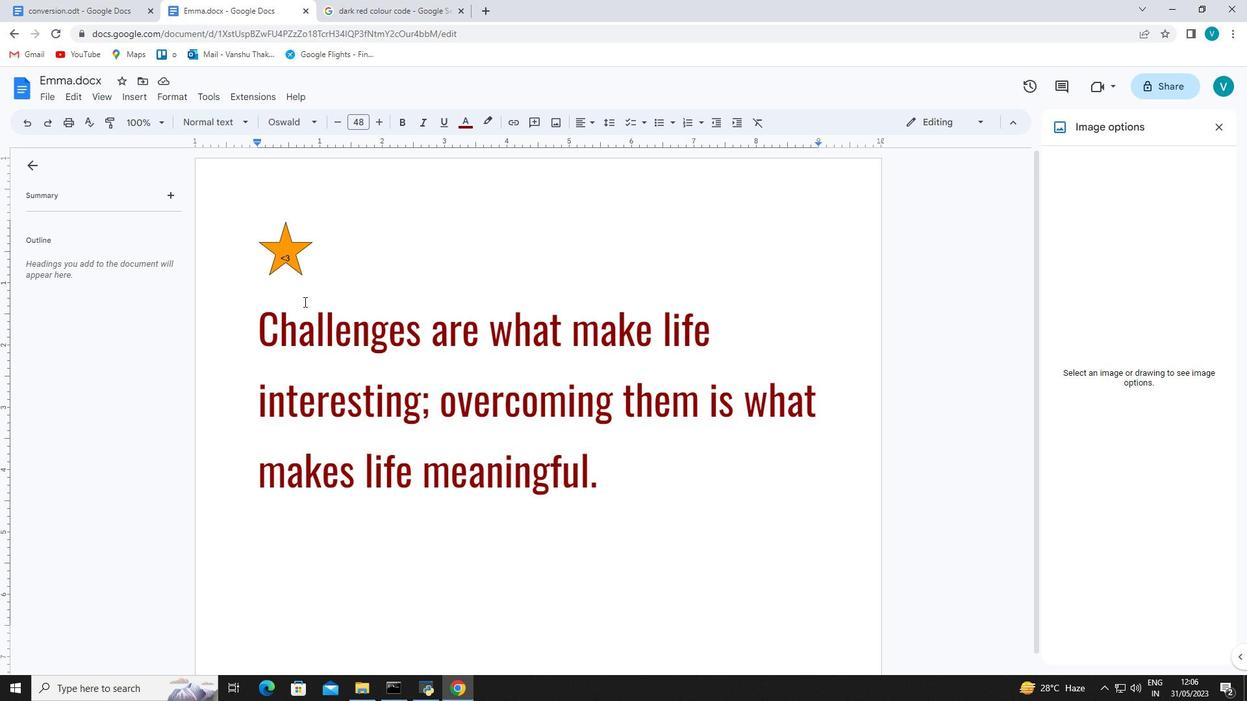 
Action: Mouse moved to (259, 323)
Screenshot: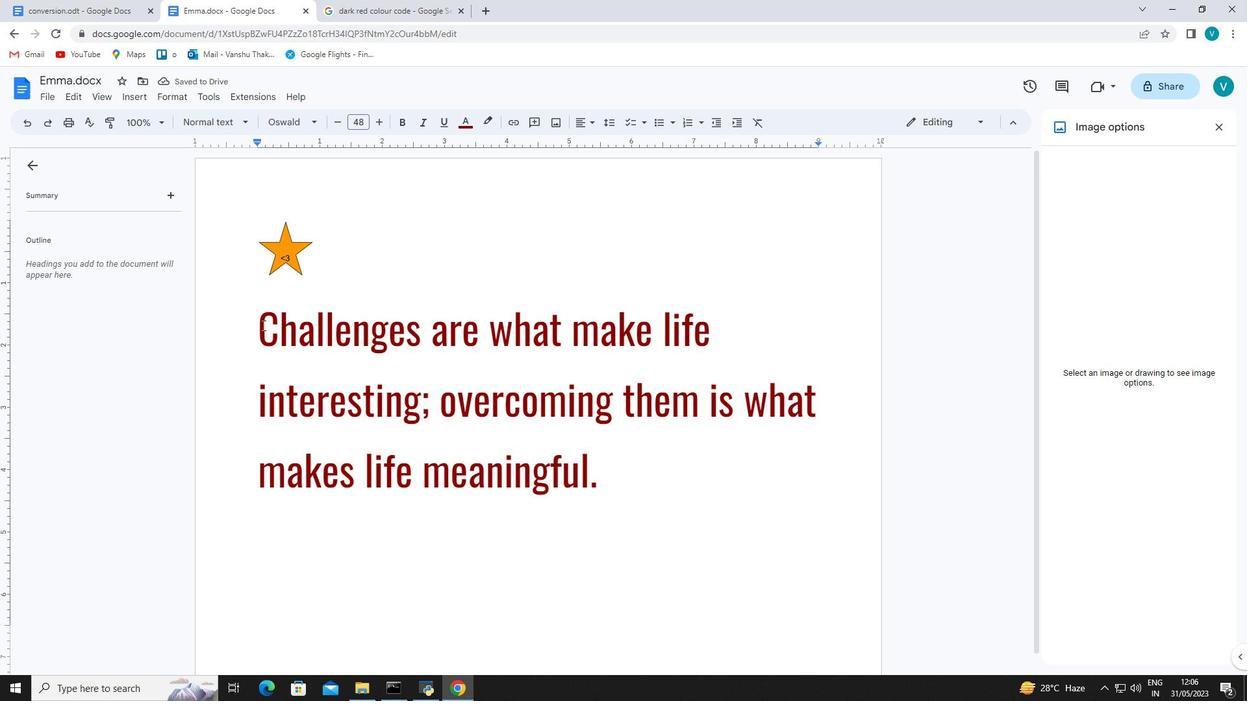 
Action: Mouse pressed left at (259, 323)
Screenshot: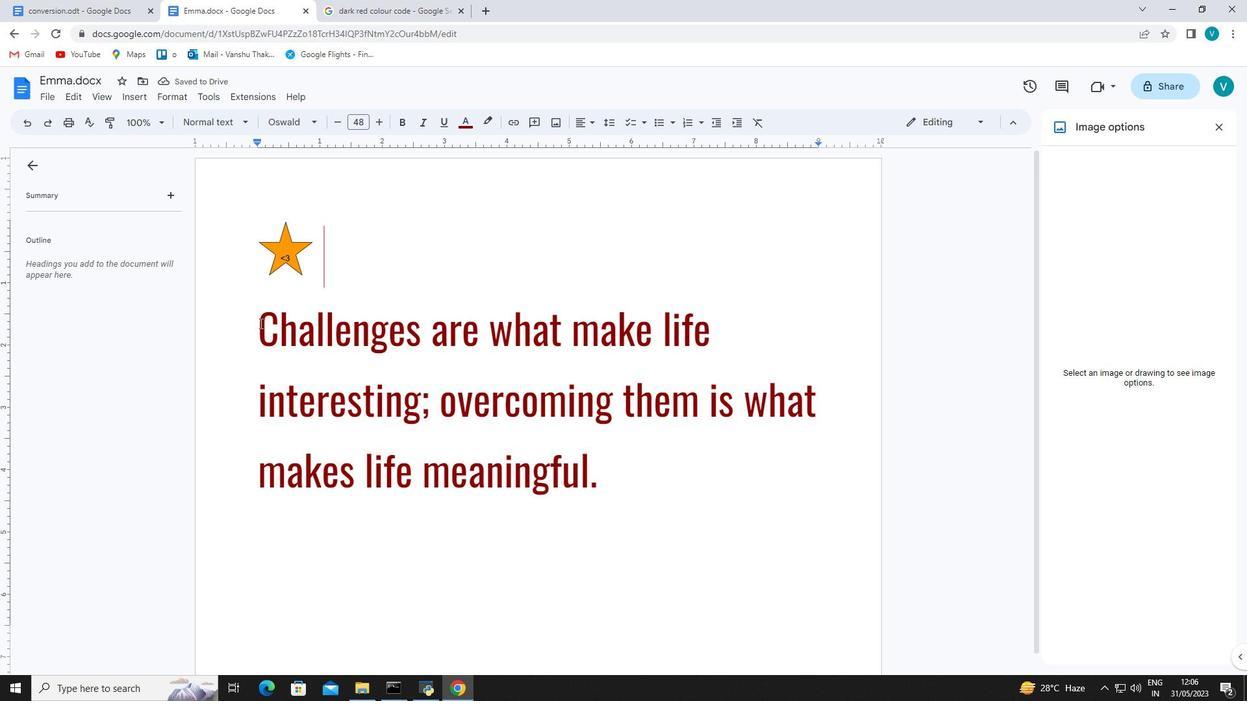 
Action: Mouse moved to (528, 364)
Screenshot: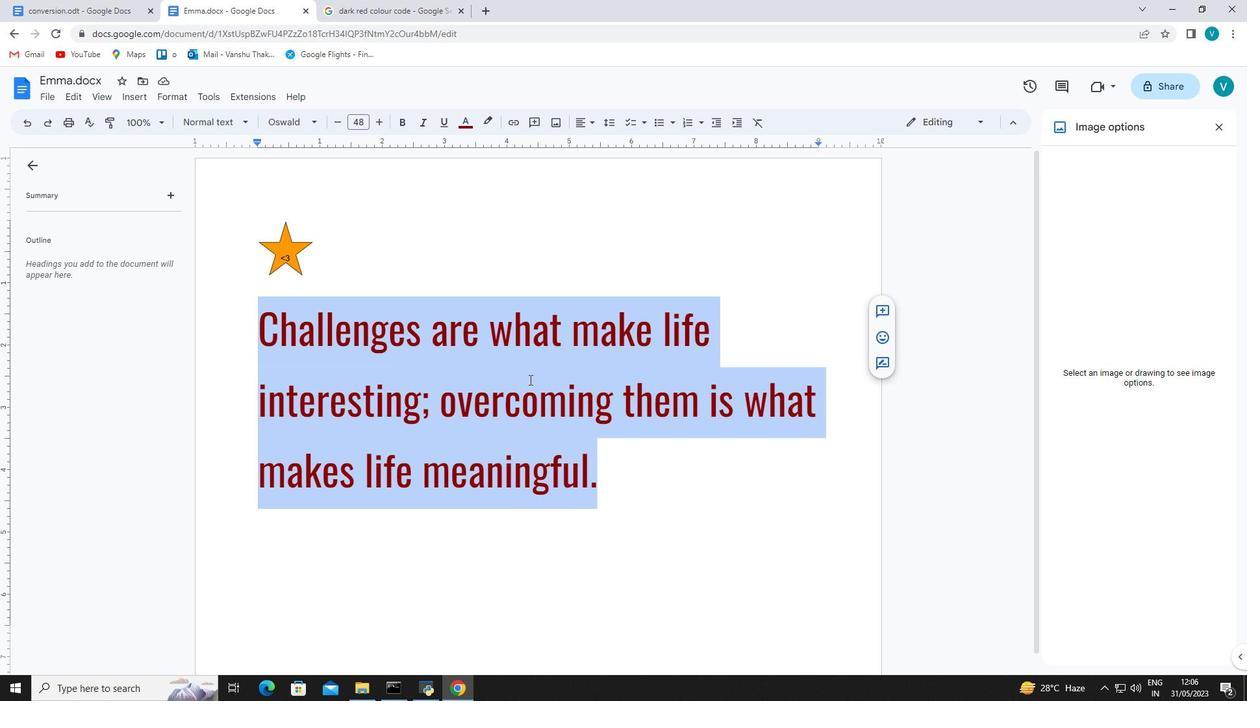 
Action: Mouse pressed right at (528, 364)
Screenshot: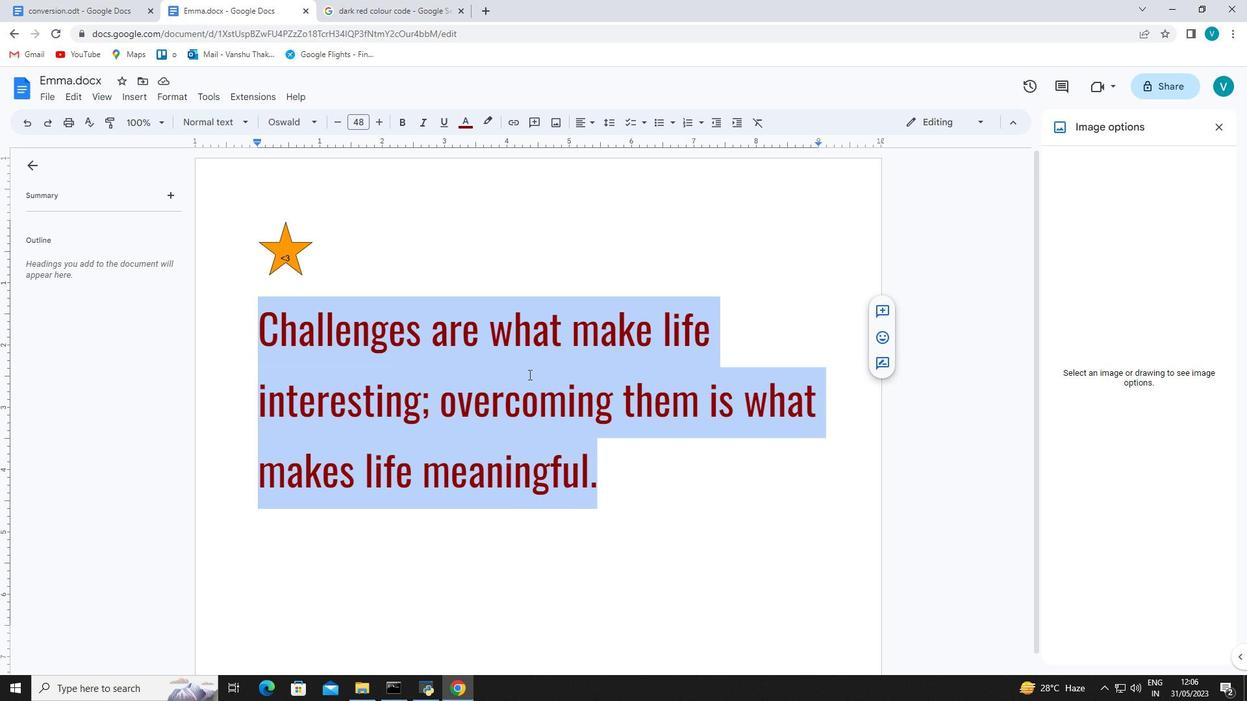 
Action: Mouse moved to (561, 504)
Screenshot: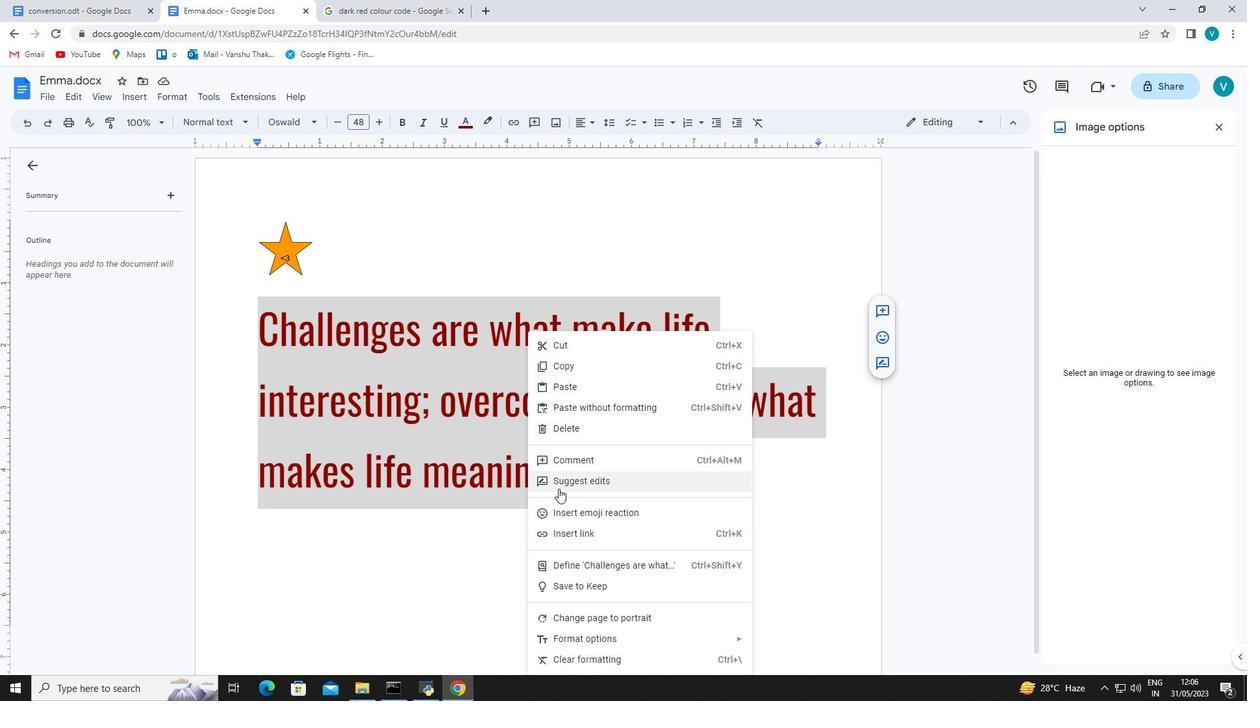 
Action: Mouse pressed left at (561, 504)
Screenshot: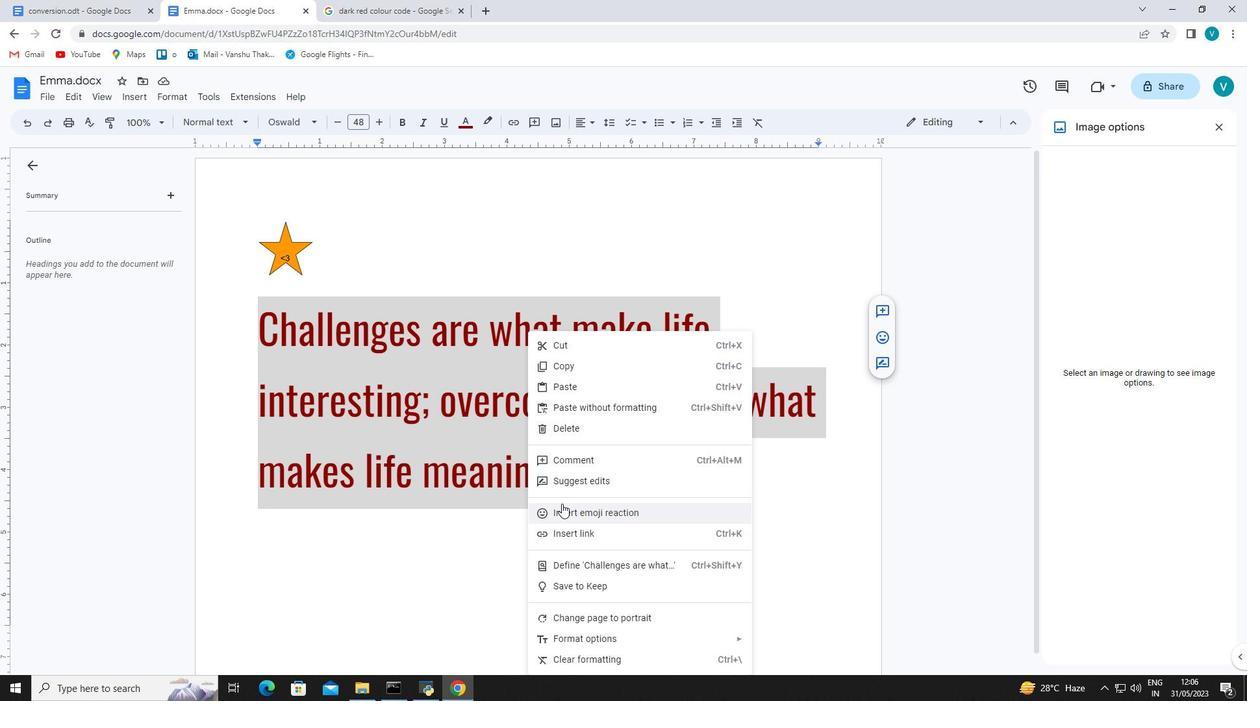 
Action: Mouse moved to (816, 566)
Screenshot: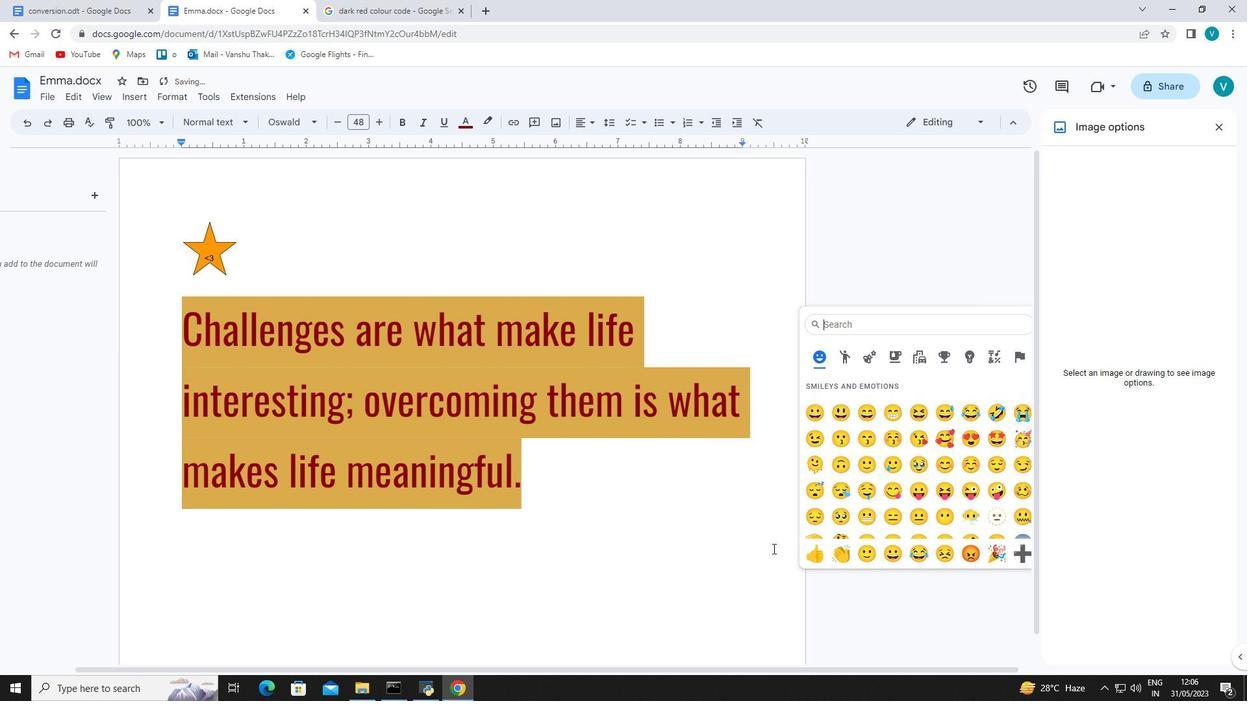
Action: Mouse pressed left at (816, 566)
Screenshot: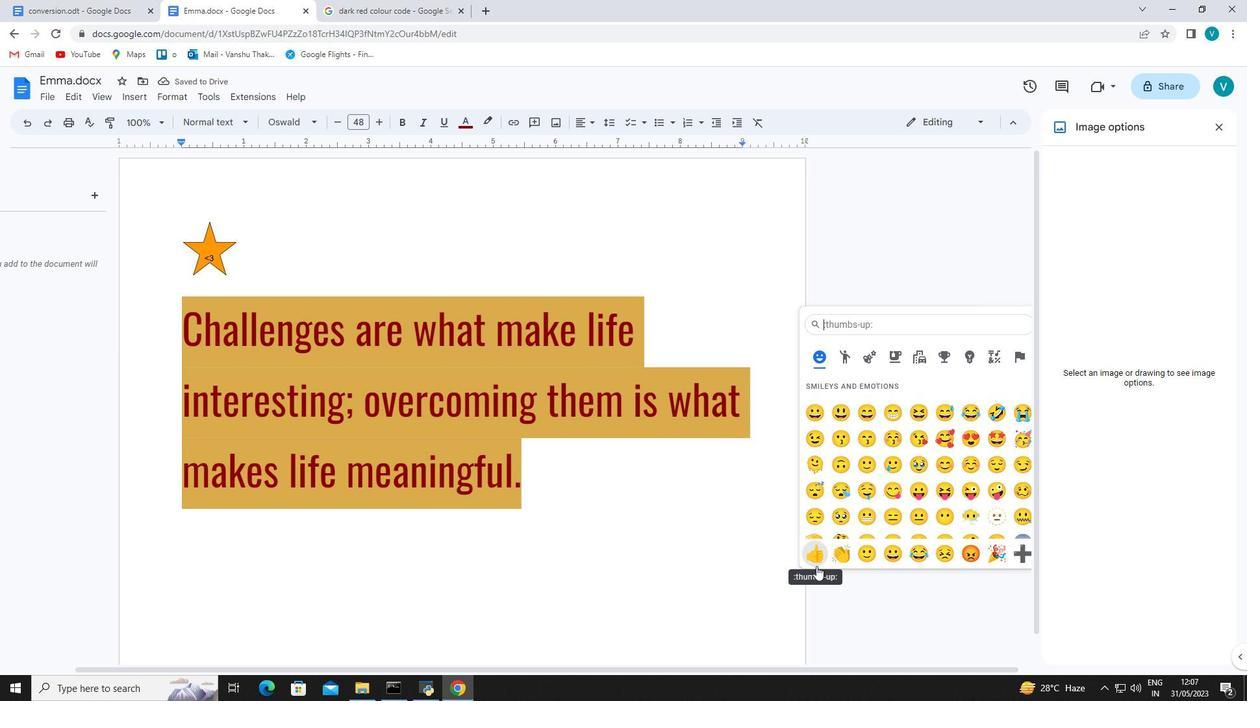 
Action: Mouse moved to (707, 515)
Screenshot: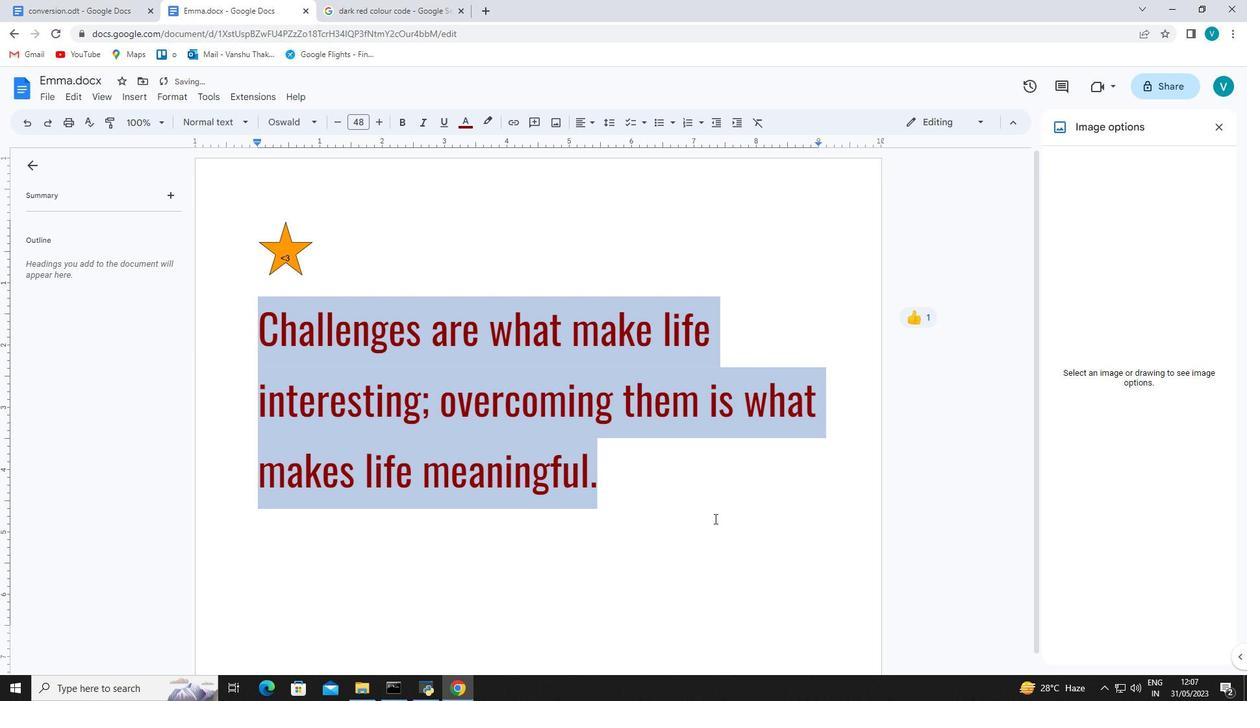 
Action: Mouse pressed left at (707, 515)
Screenshot: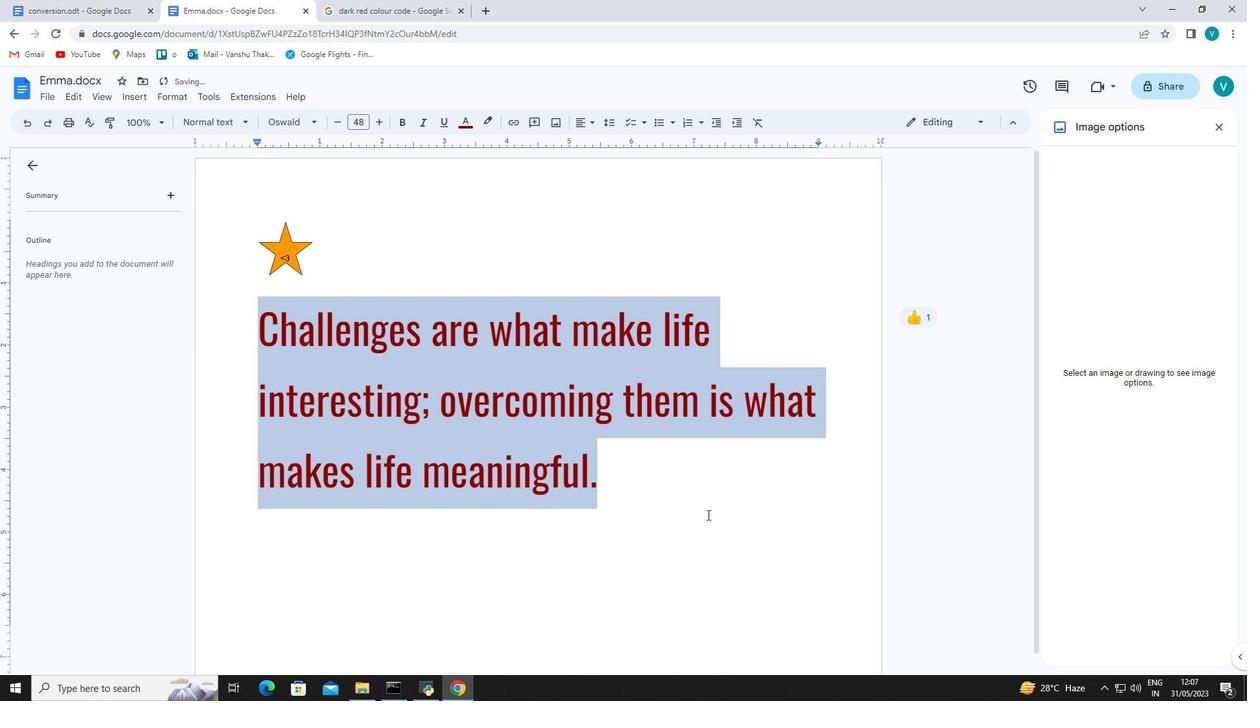 
